 Task: Open Card Employee Termination Meeting in Board Content Marketing Infographic Strategy and Execution to Workspace Credit Analysis and add a team member Softage.2@softage.net, a label Green, a checklist Family Law, an attachment from your computer, a color Green and finally, add a card description 'Develop and launch new email marketing campaign for lead generation' and a comment 'This task requires us to be proactive in identifying potential opportunities for improvement and growth.'. Add a start date 'Jan 06, 1900' with a due date 'Jan 13, 1900'
Action: Mouse moved to (120, 56)
Screenshot: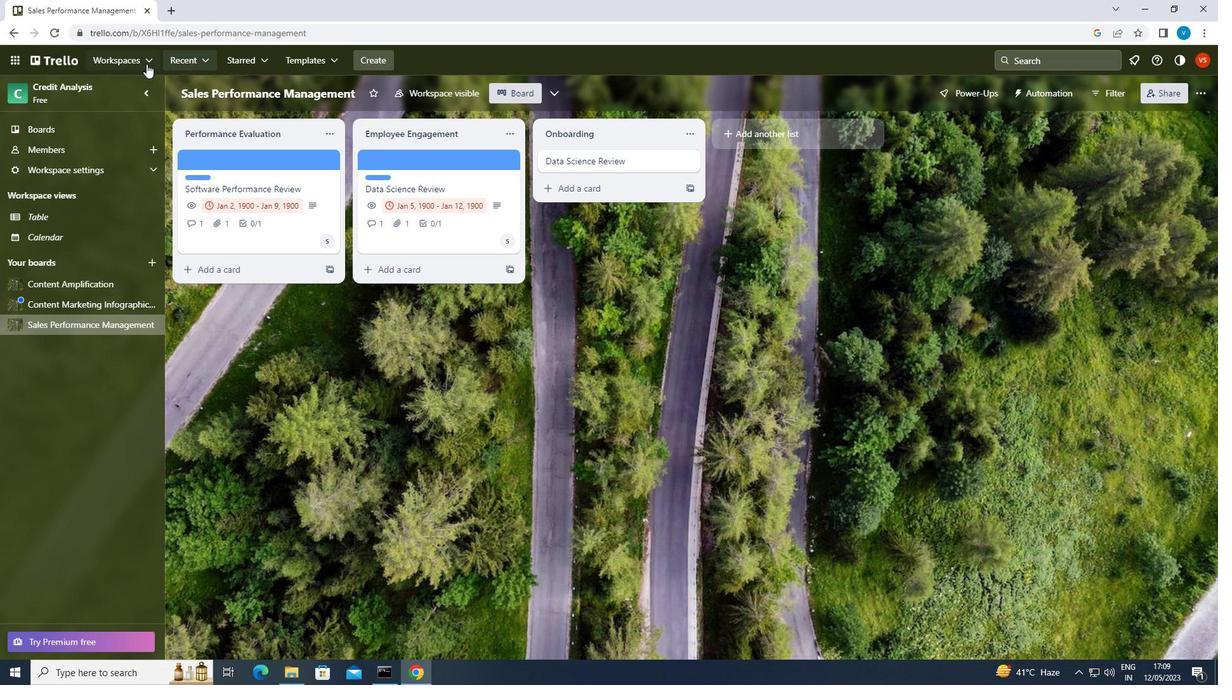 
Action: Mouse pressed left at (120, 56)
Screenshot: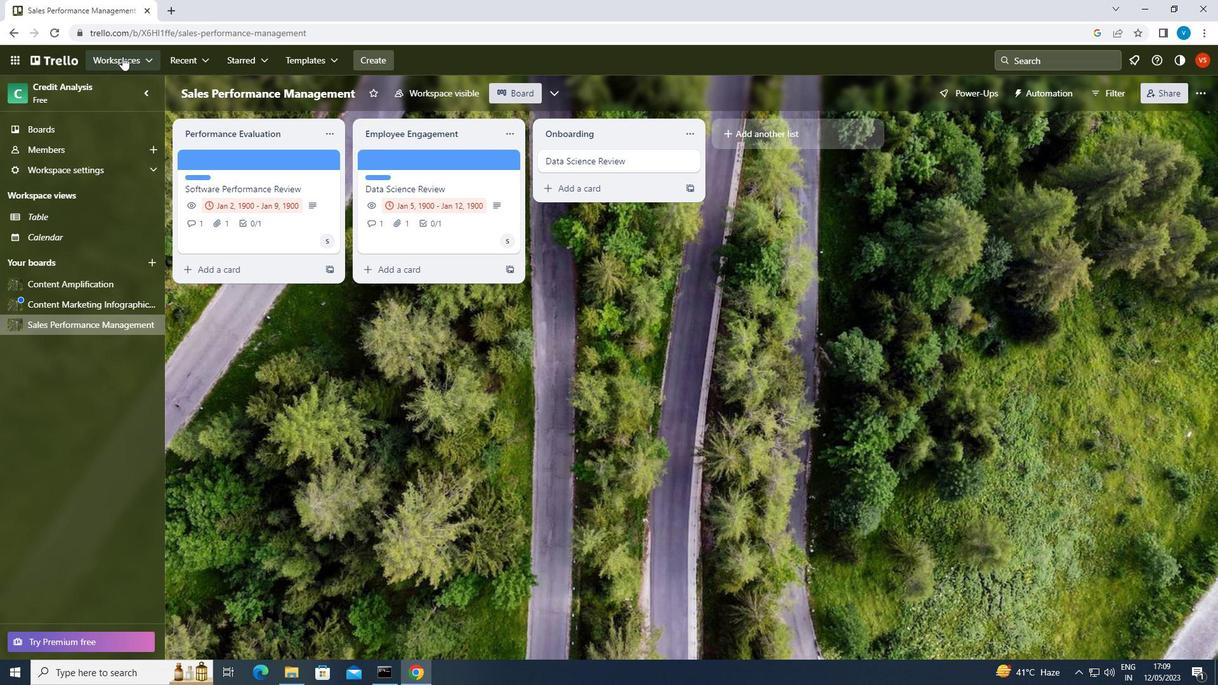 
Action: Mouse moved to (158, 404)
Screenshot: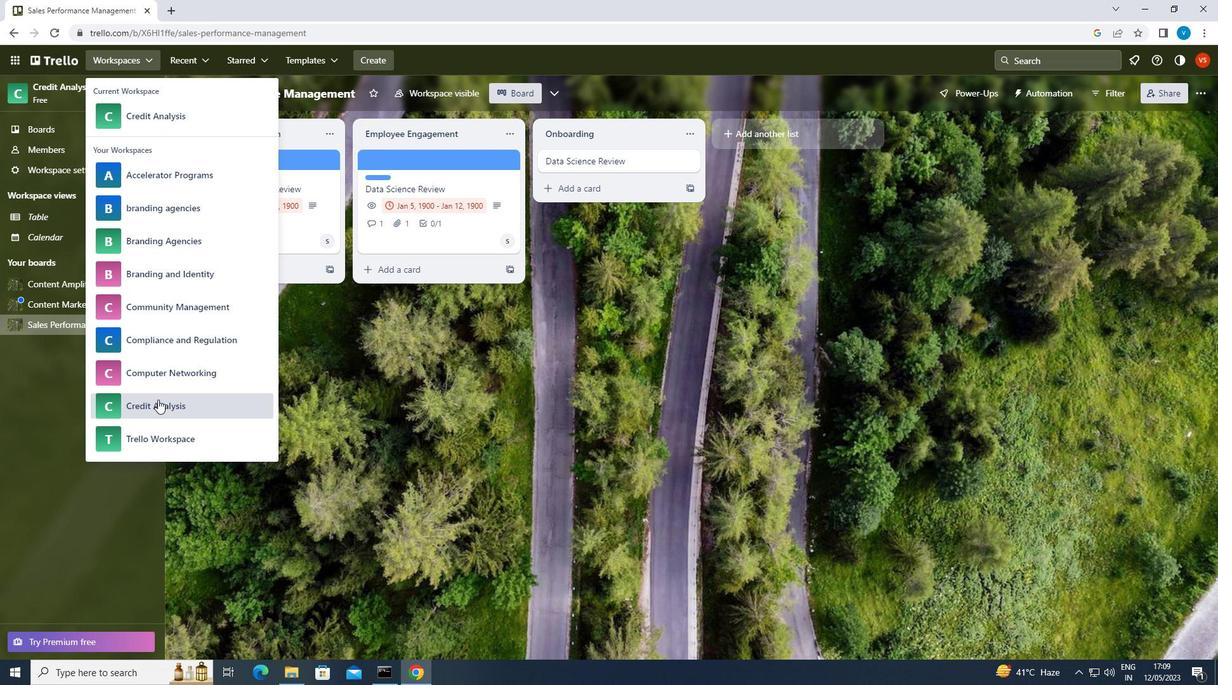 
Action: Mouse pressed left at (158, 404)
Screenshot: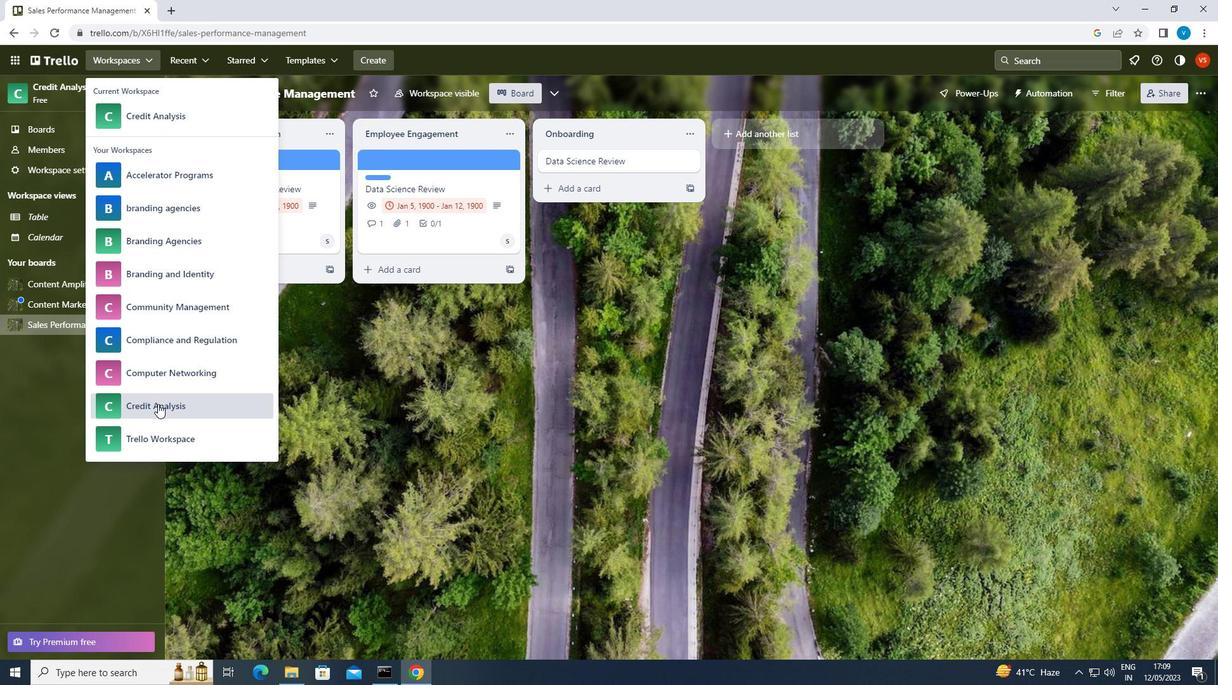 
Action: Mouse moved to (910, 519)
Screenshot: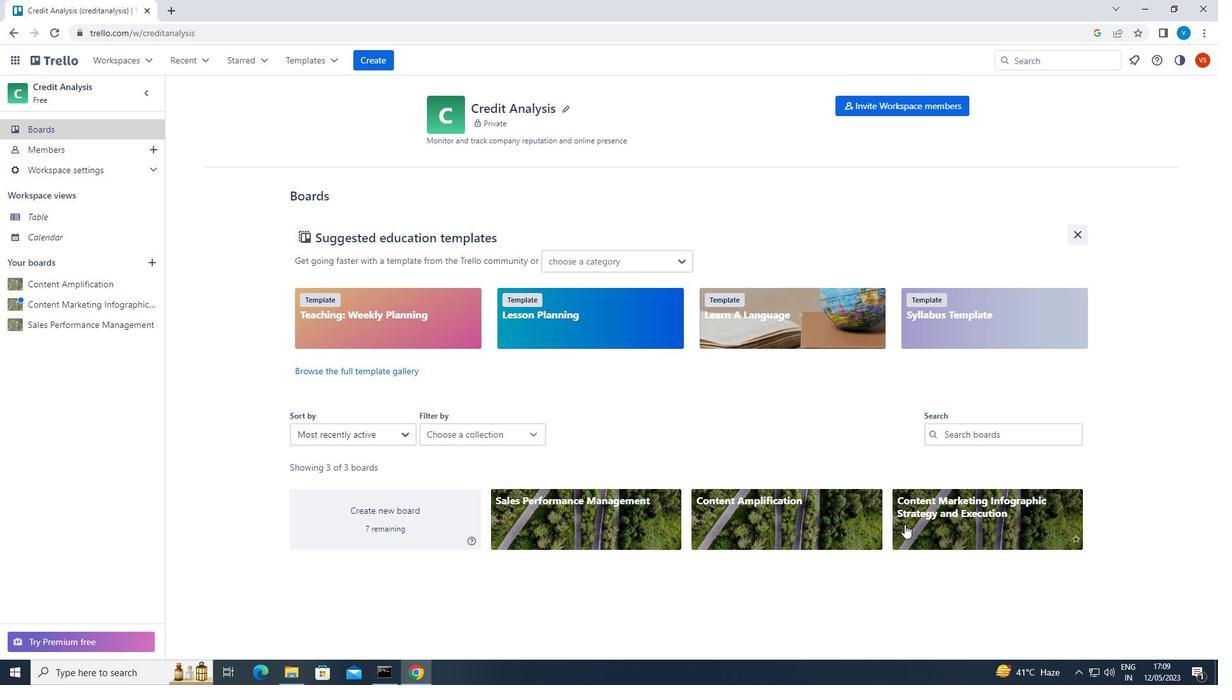 
Action: Mouse pressed left at (910, 519)
Screenshot: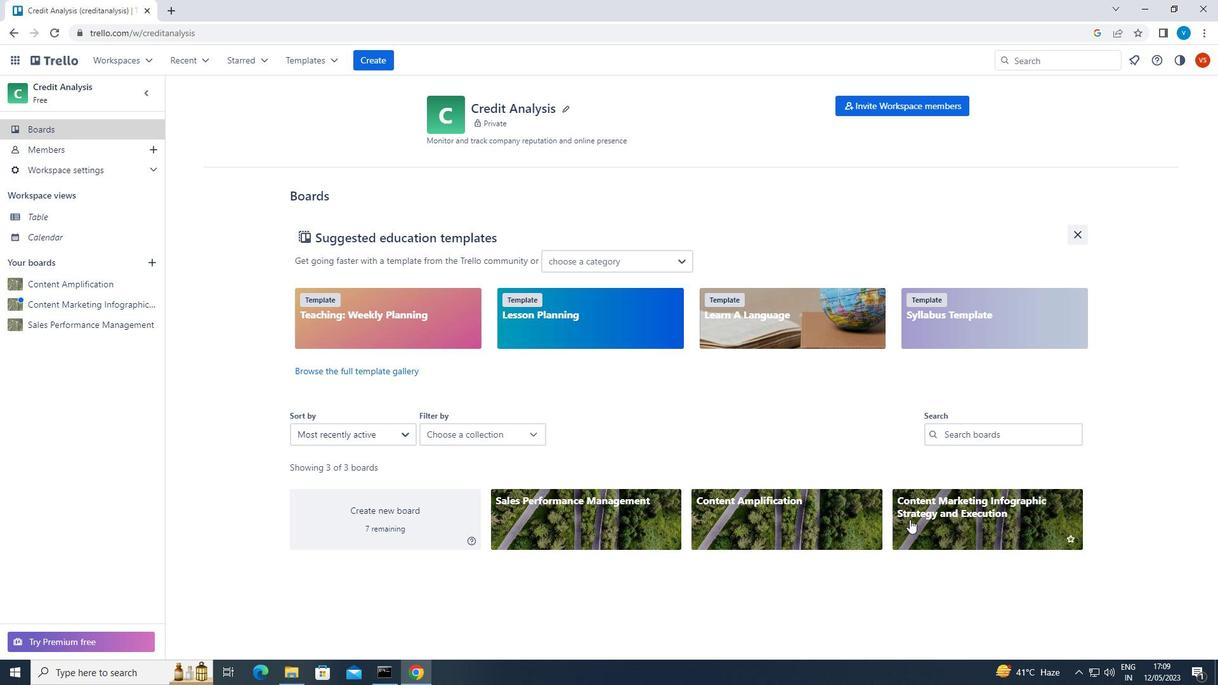 
Action: Mouse moved to (481, 160)
Screenshot: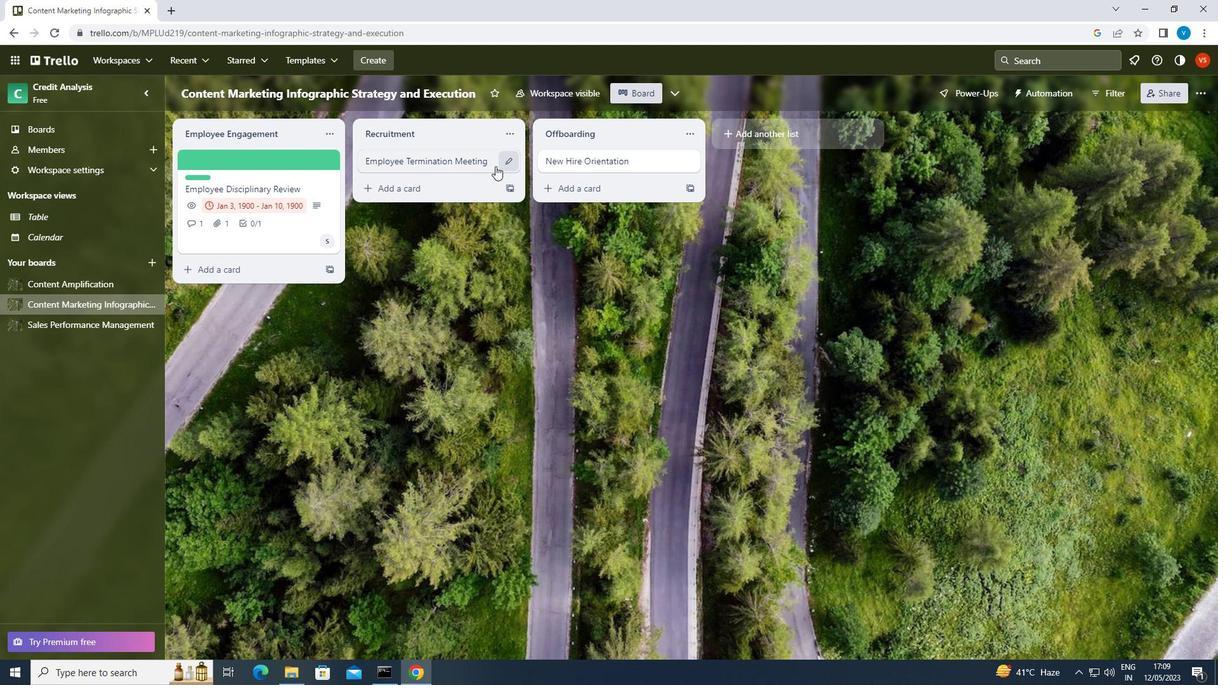 
Action: Mouse pressed left at (481, 160)
Screenshot: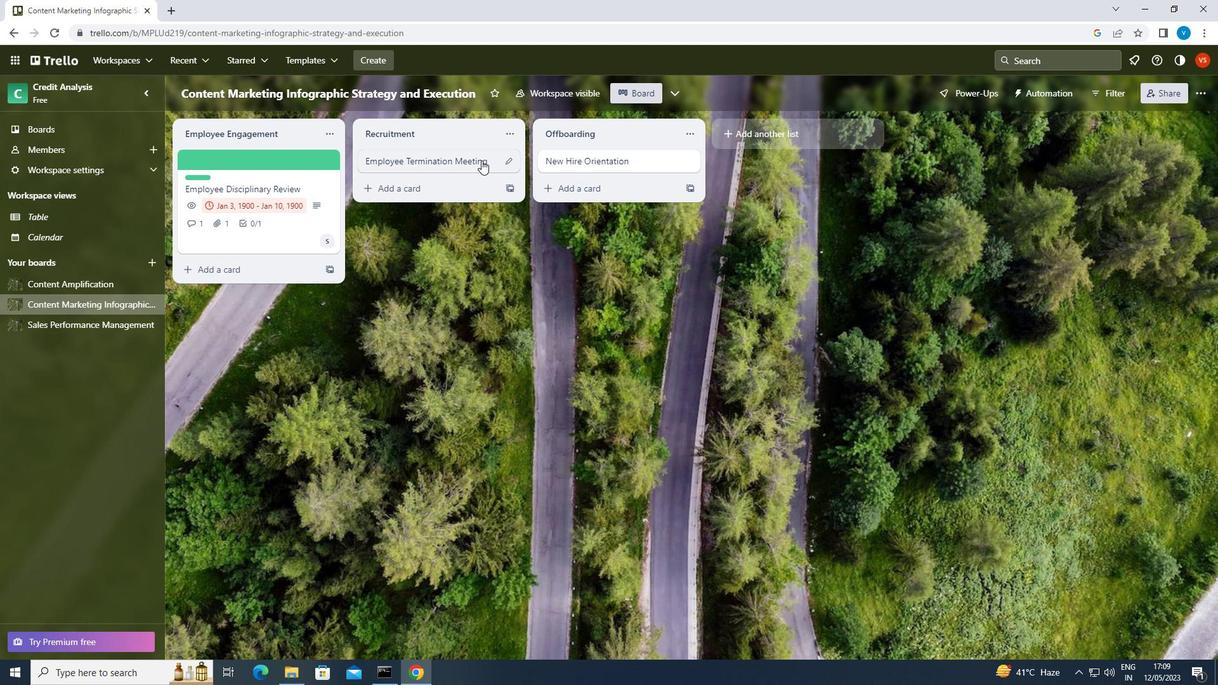 
Action: Mouse moved to (756, 208)
Screenshot: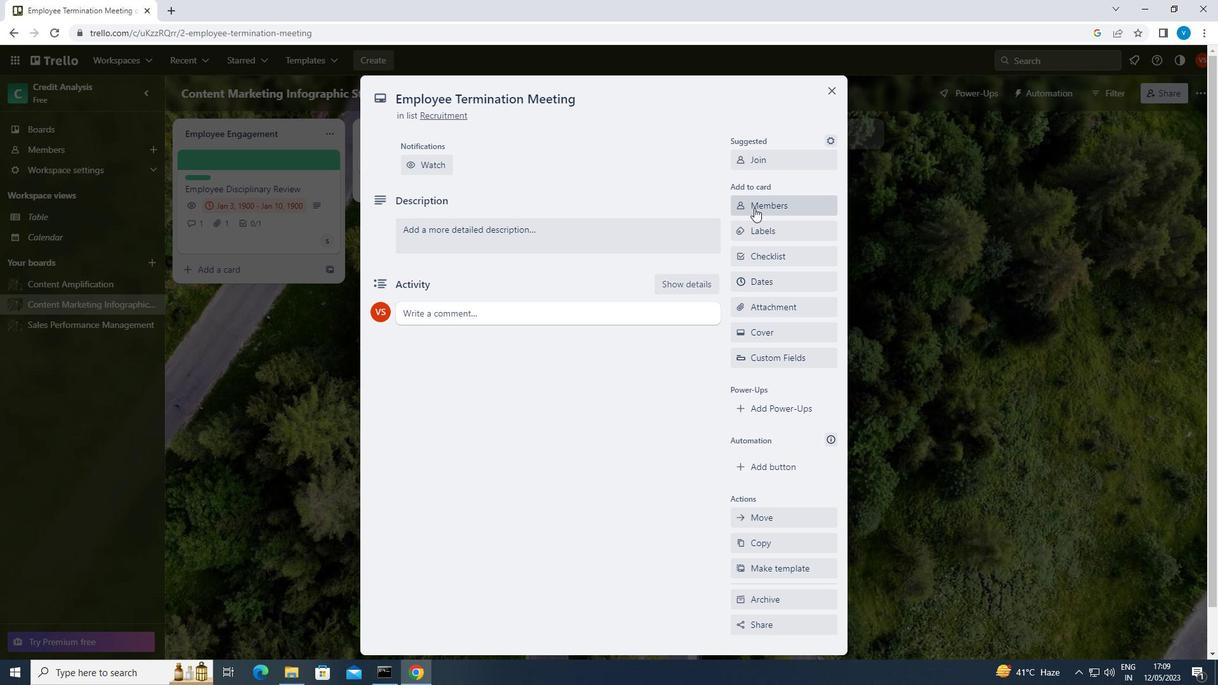 
Action: Mouse pressed left at (756, 208)
Screenshot: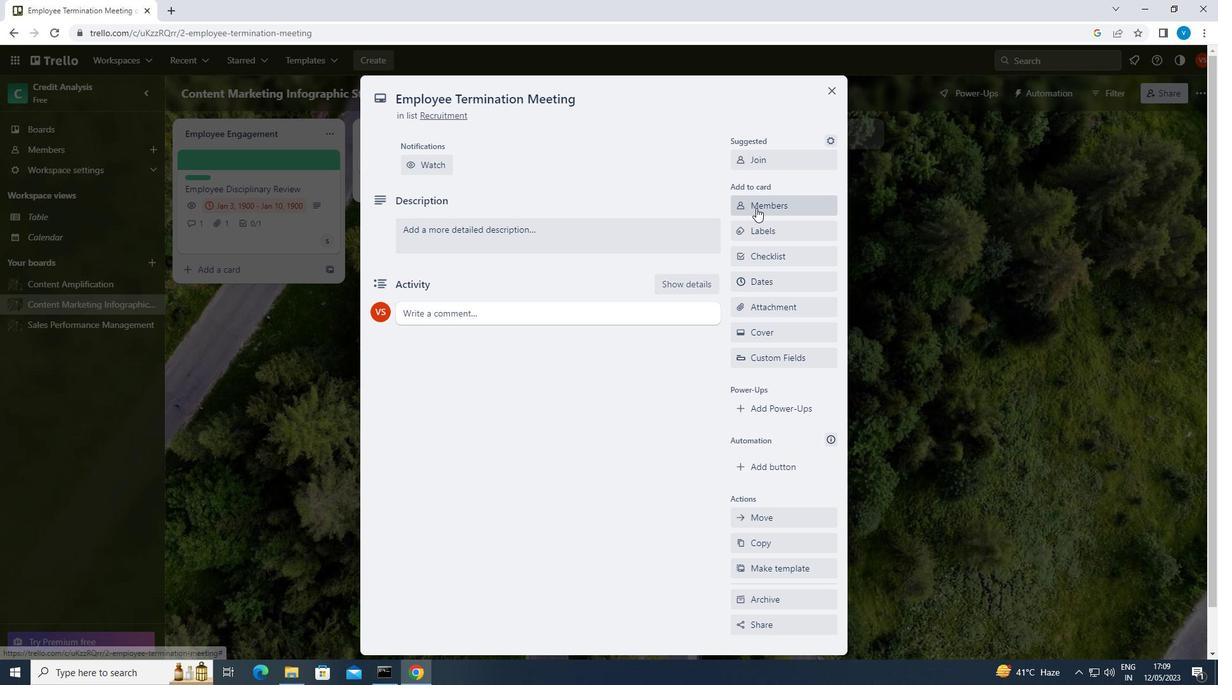 
Action: Key pressed <Key.shift>SOFTAGE.2<Key.shift>@SOFTAGE.NET
Screenshot: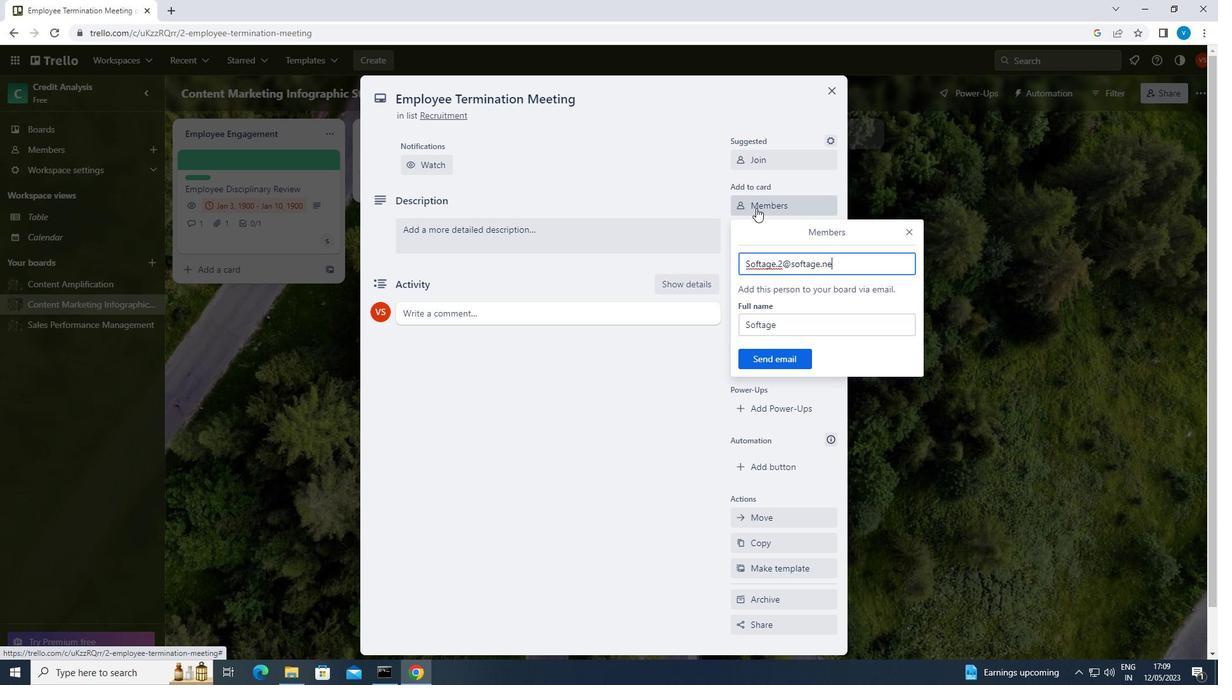 
Action: Mouse moved to (788, 359)
Screenshot: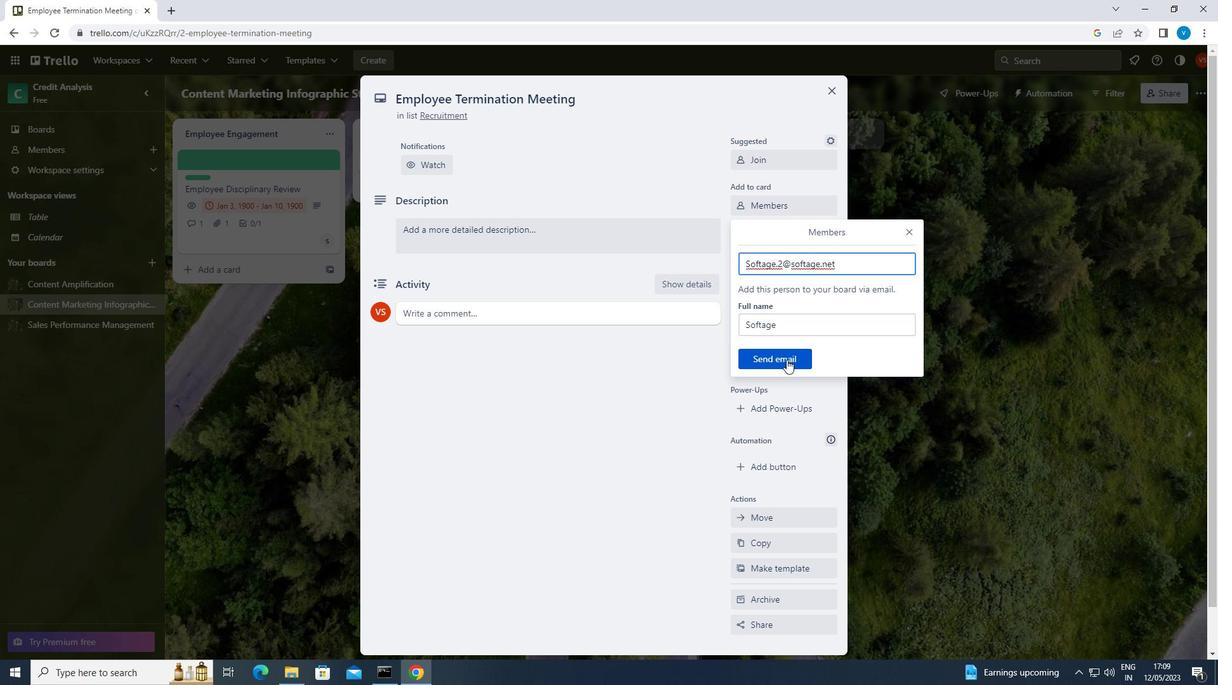 
Action: Mouse pressed left at (788, 359)
Screenshot: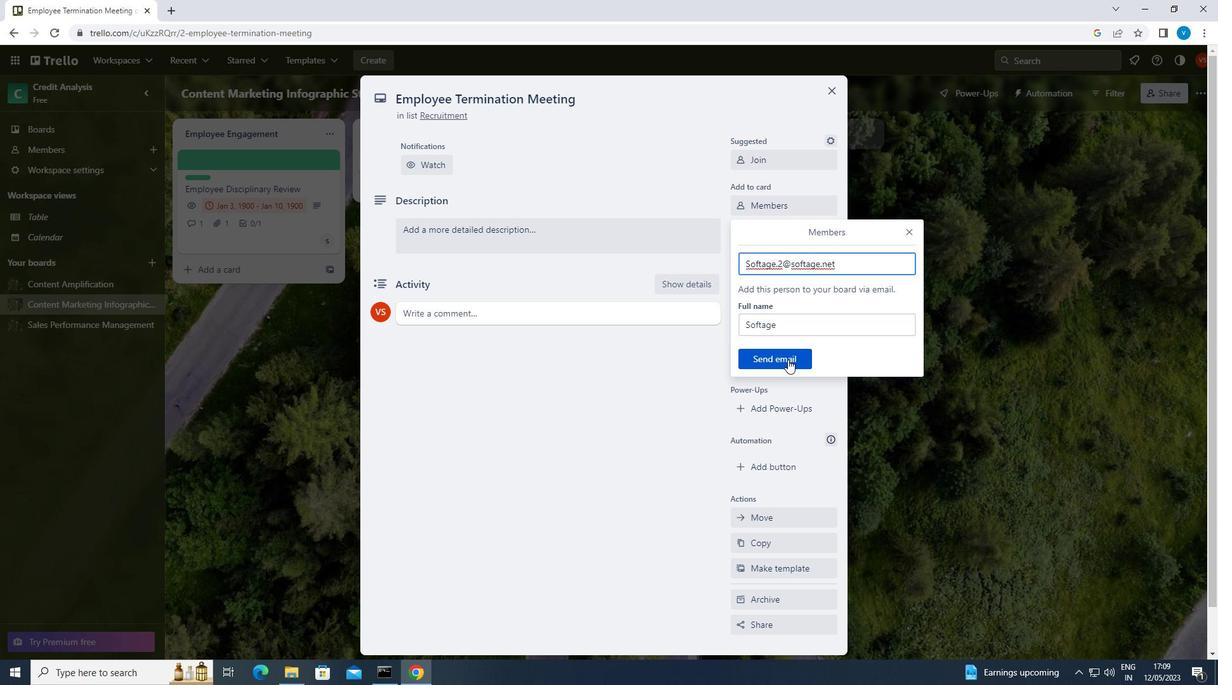
Action: Mouse moved to (795, 229)
Screenshot: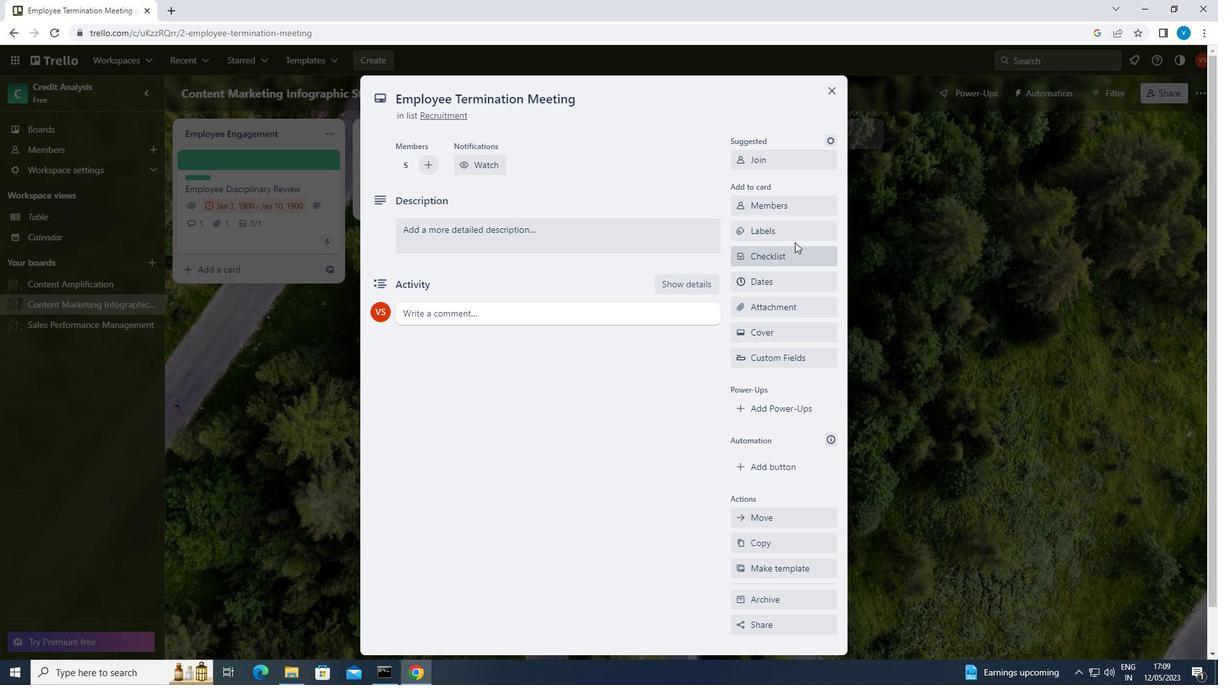 
Action: Mouse pressed left at (795, 229)
Screenshot: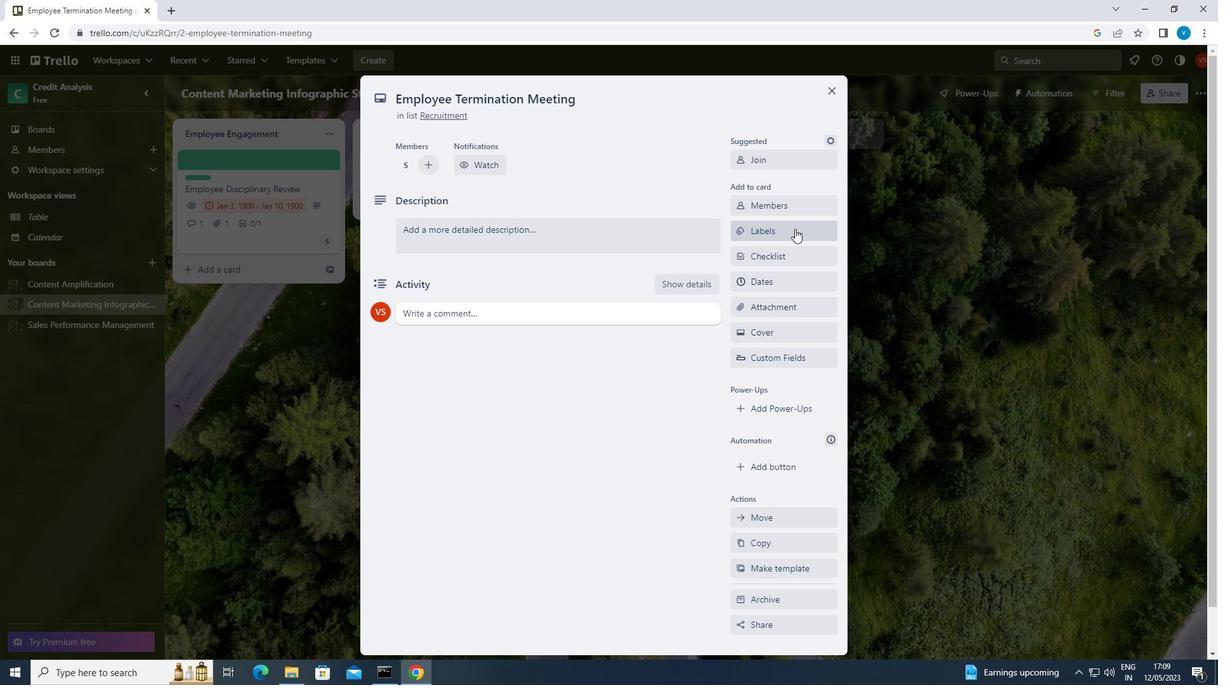 
Action: Mouse moved to (821, 328)
Screenshot: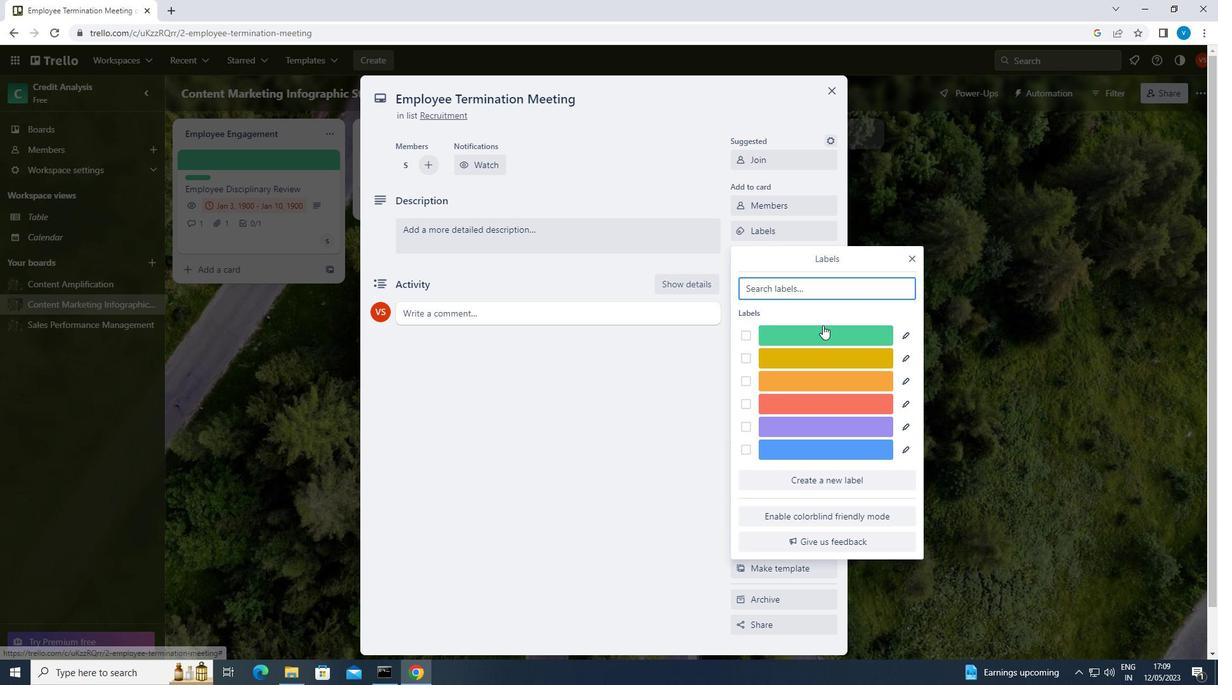 
Action: Mouse pressed left at (821, 328)
Screenshot: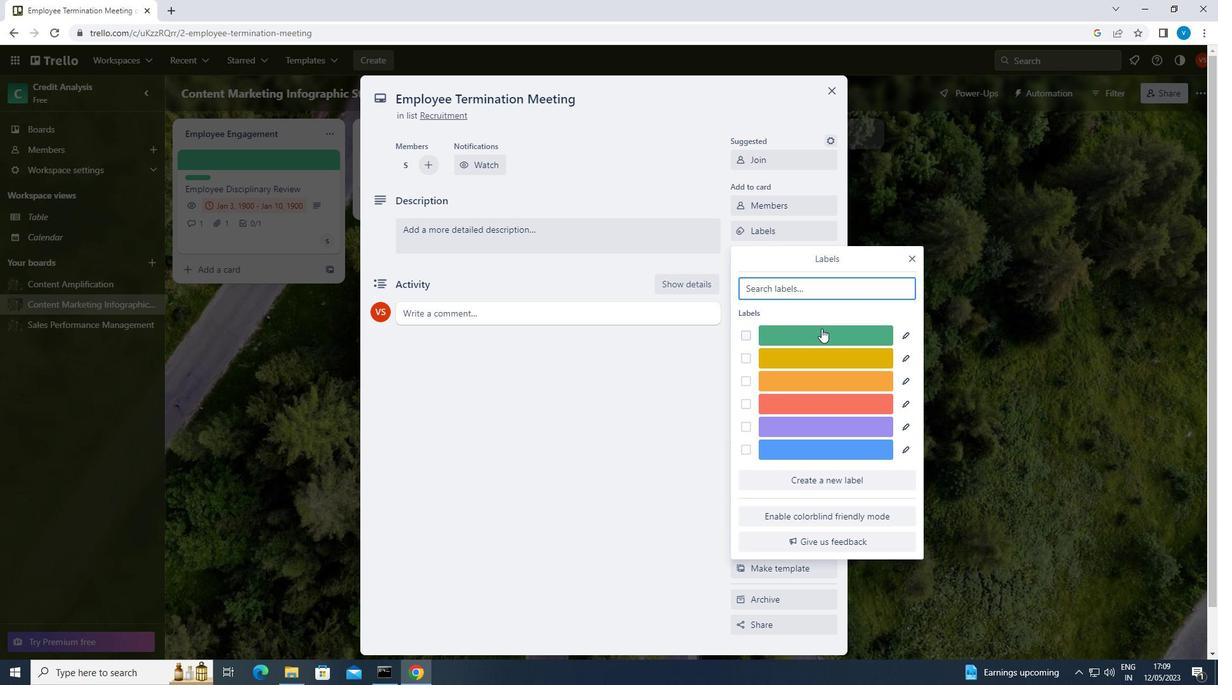 
Action: Mouse moved to (915, 262)
Screenshot: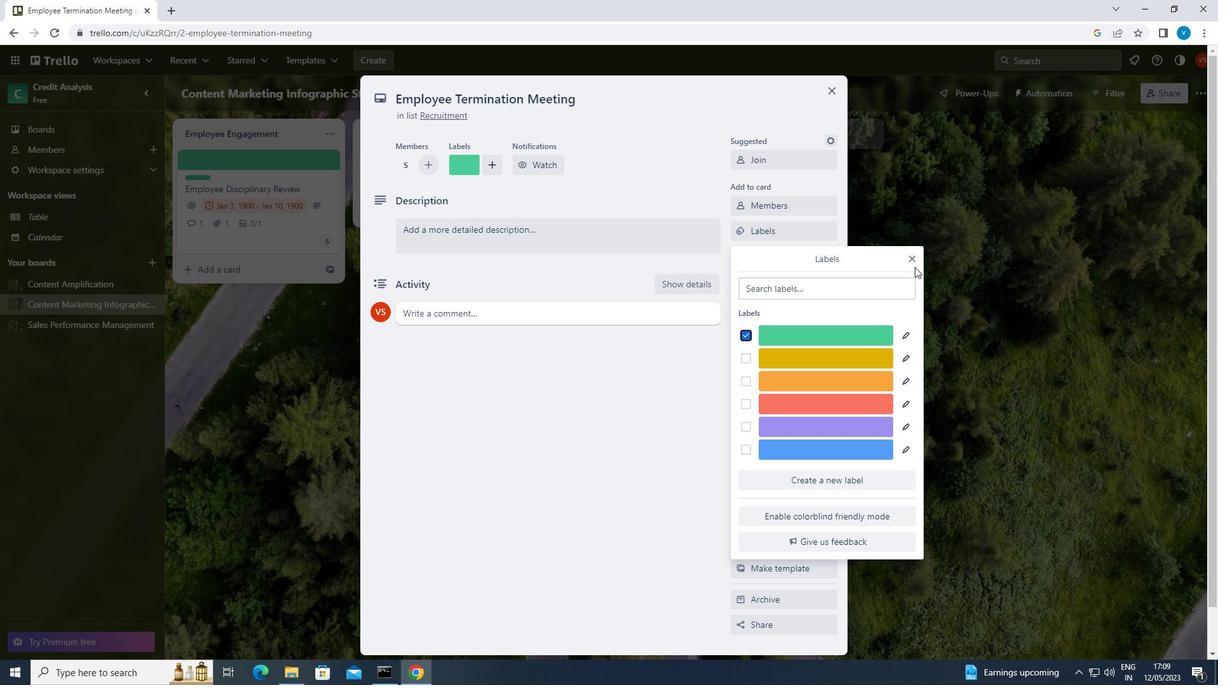 
Action: Mouse pressed left at (915, 262)
Screenshot: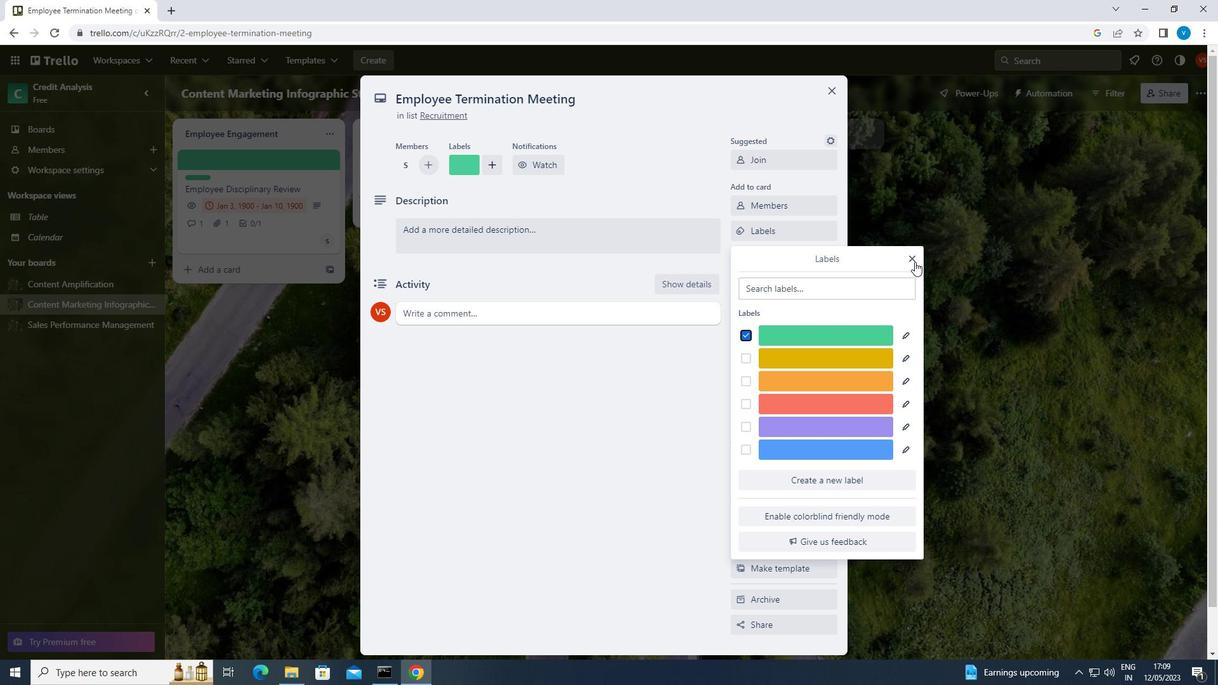 
Action: Mouse moved to (813, 261)
Screenshot: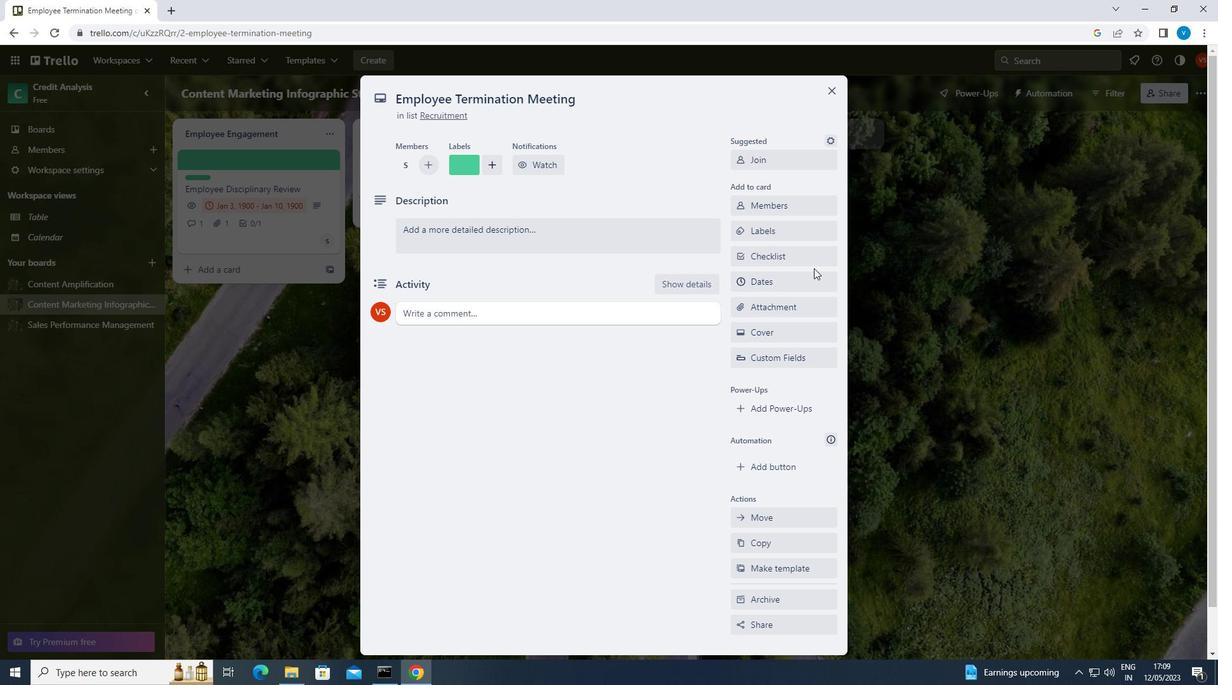 
Action: Mouse pressed left at (813, 261)
Screenshot: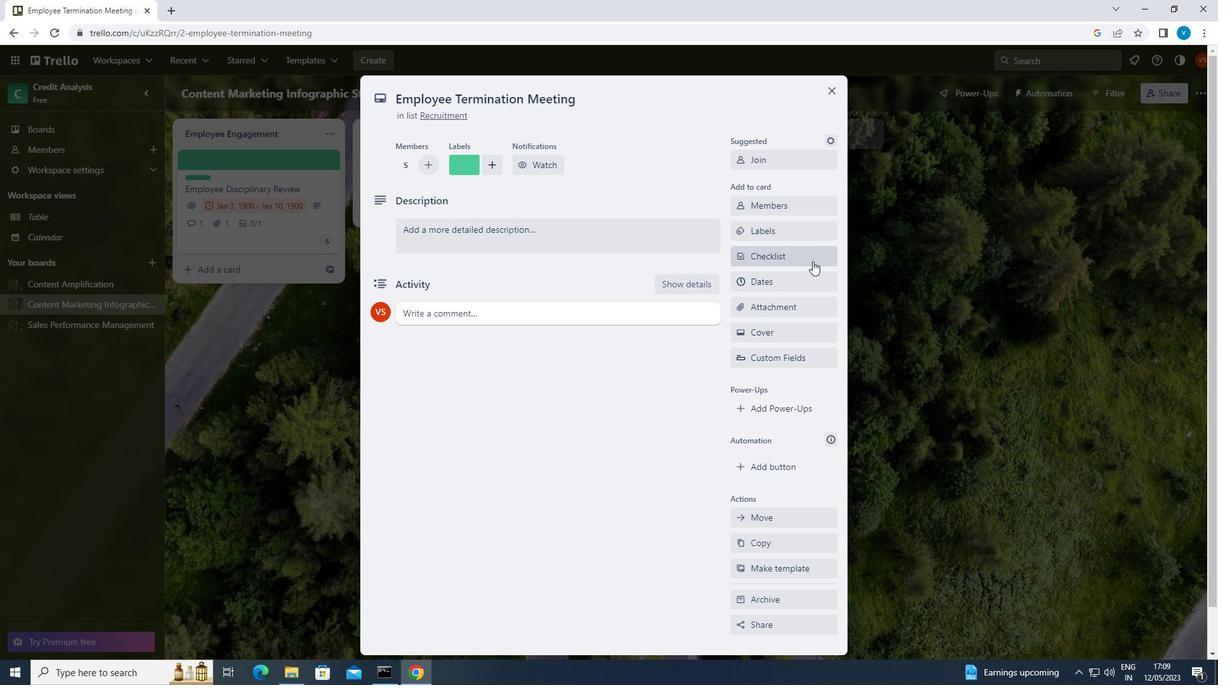 
Action: Mouse moved to (773, 390)
Screenshot: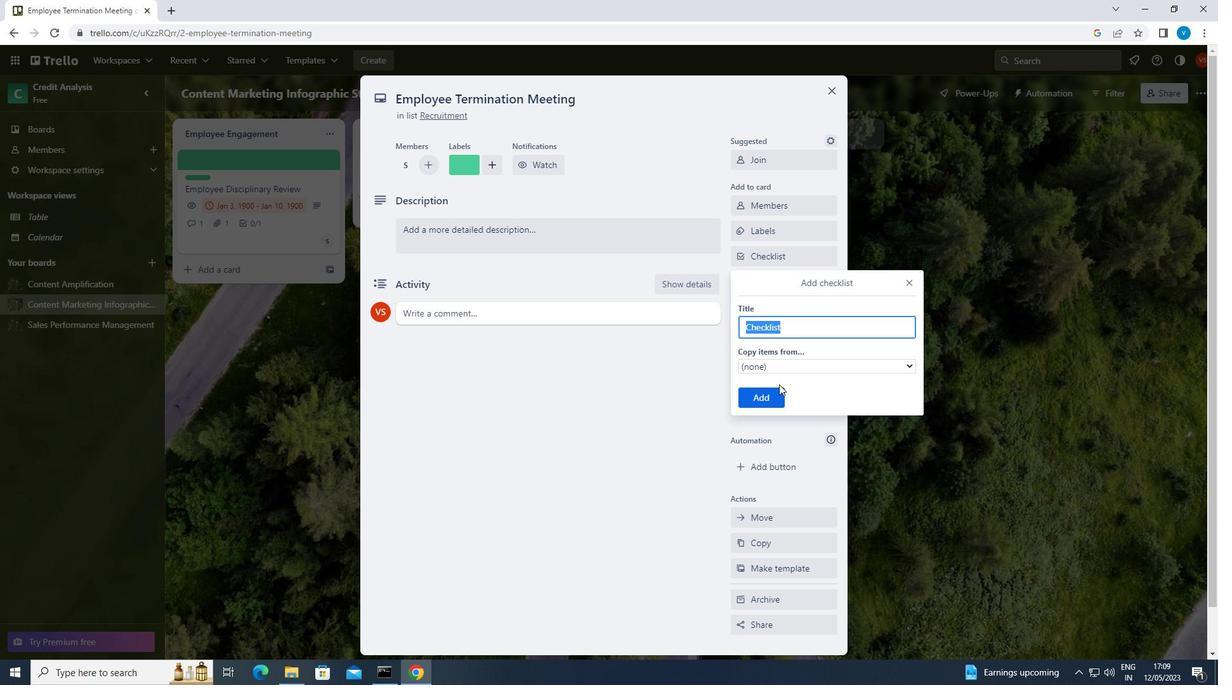 
Action: Mouse pressed left at (773, 390)
Screenshot: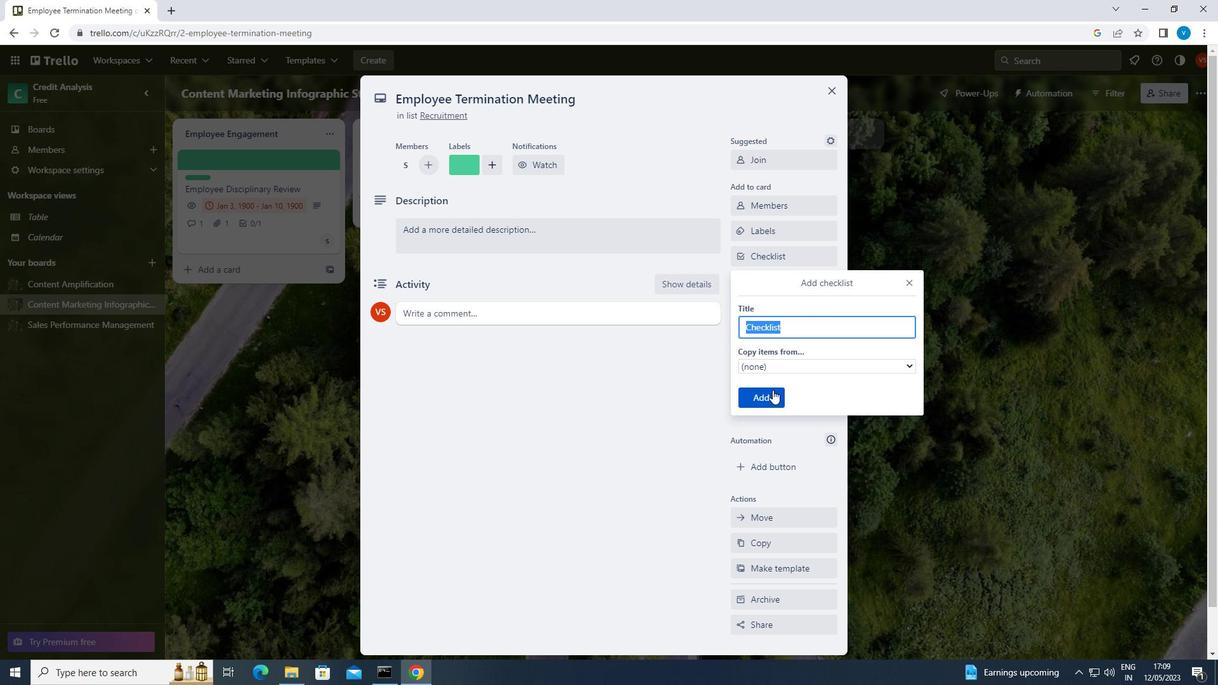 
Action: Mouse moved to (670, 316)
Screenshot: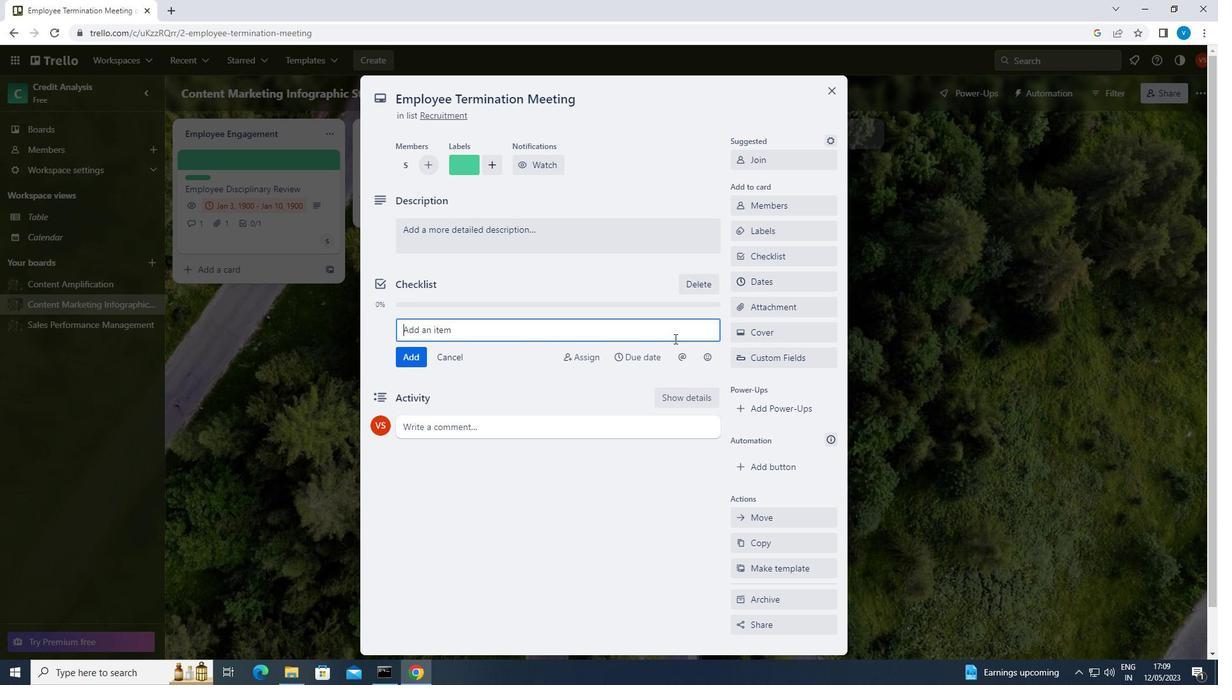 
Action: Mouse pressed left at (670, 316)
Screenshot: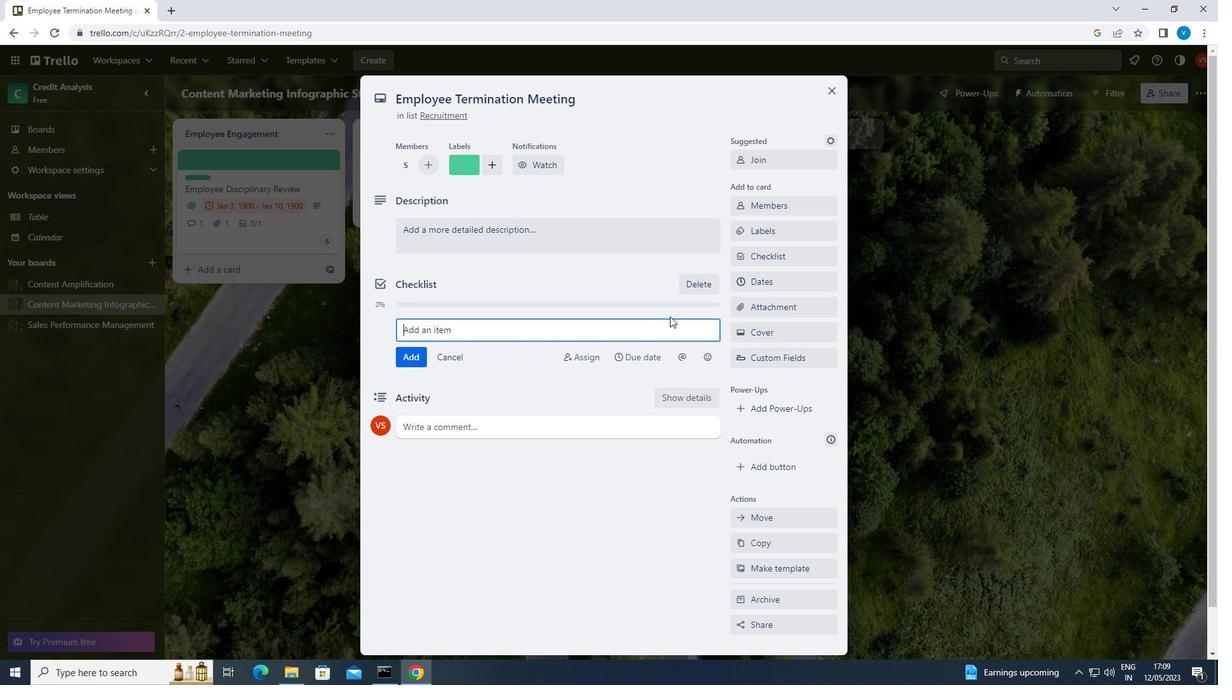 
Action: Mouse moved to (444, 328)
Screenshot: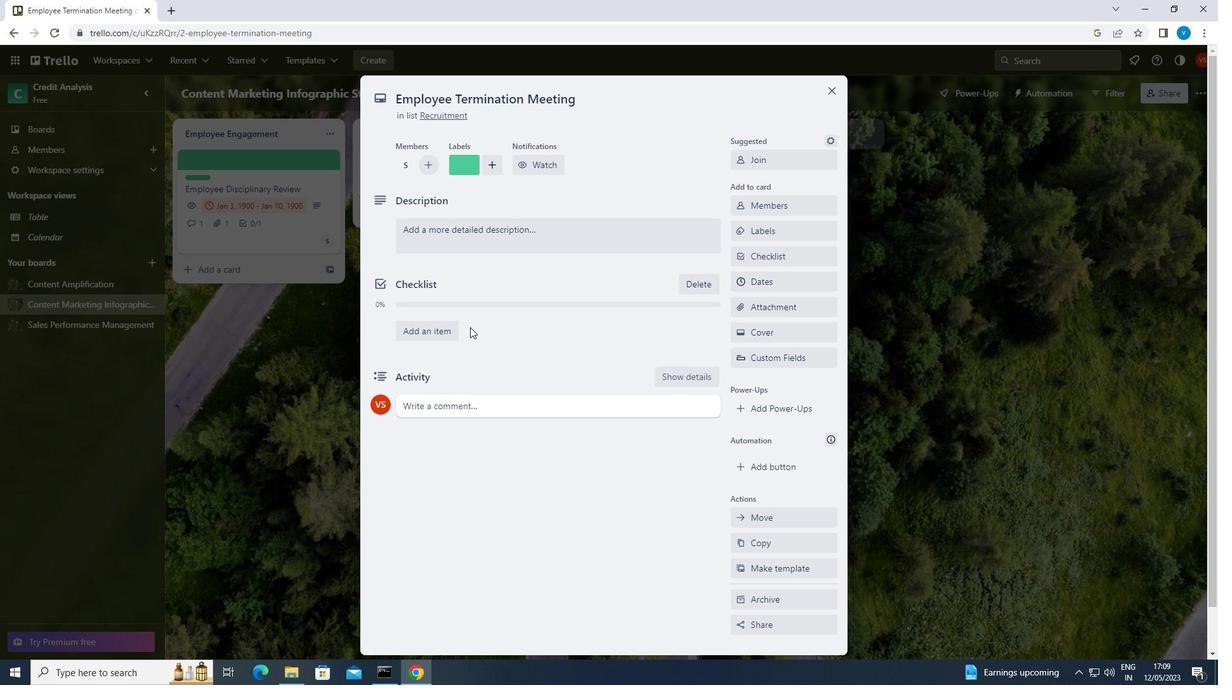 
Action: Mouse pressed left at (444, 328)
Screenshot: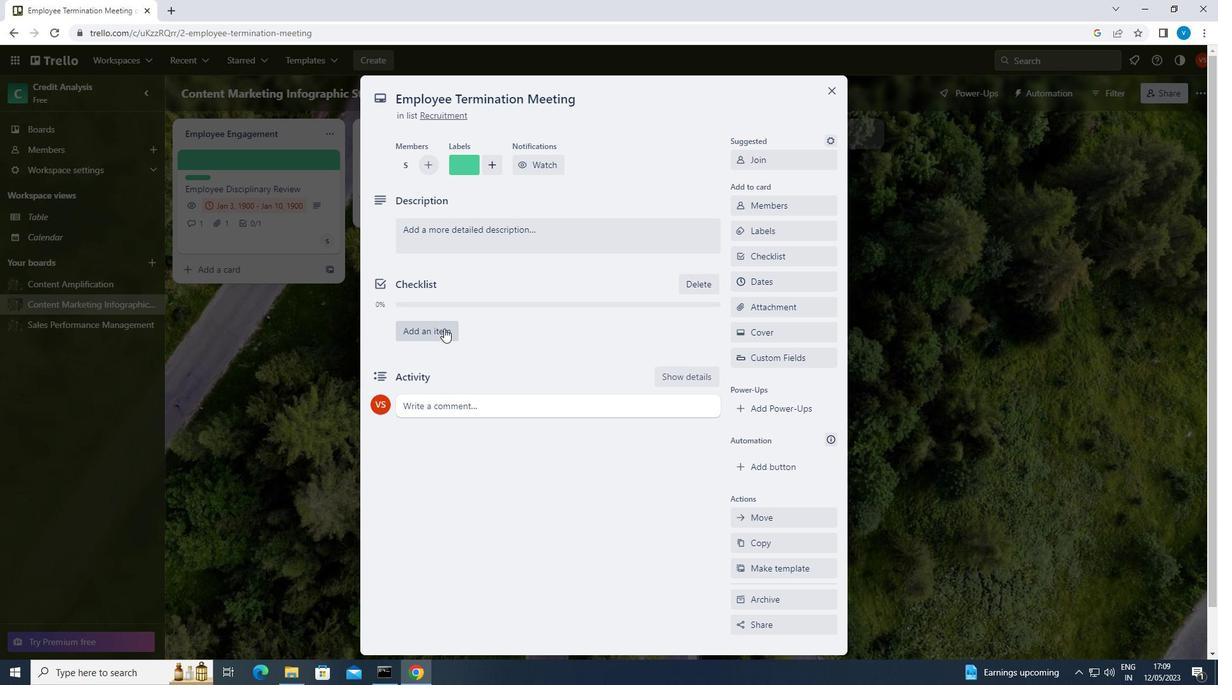 
Action: Mouse moved to (450, 325)
Screenshot: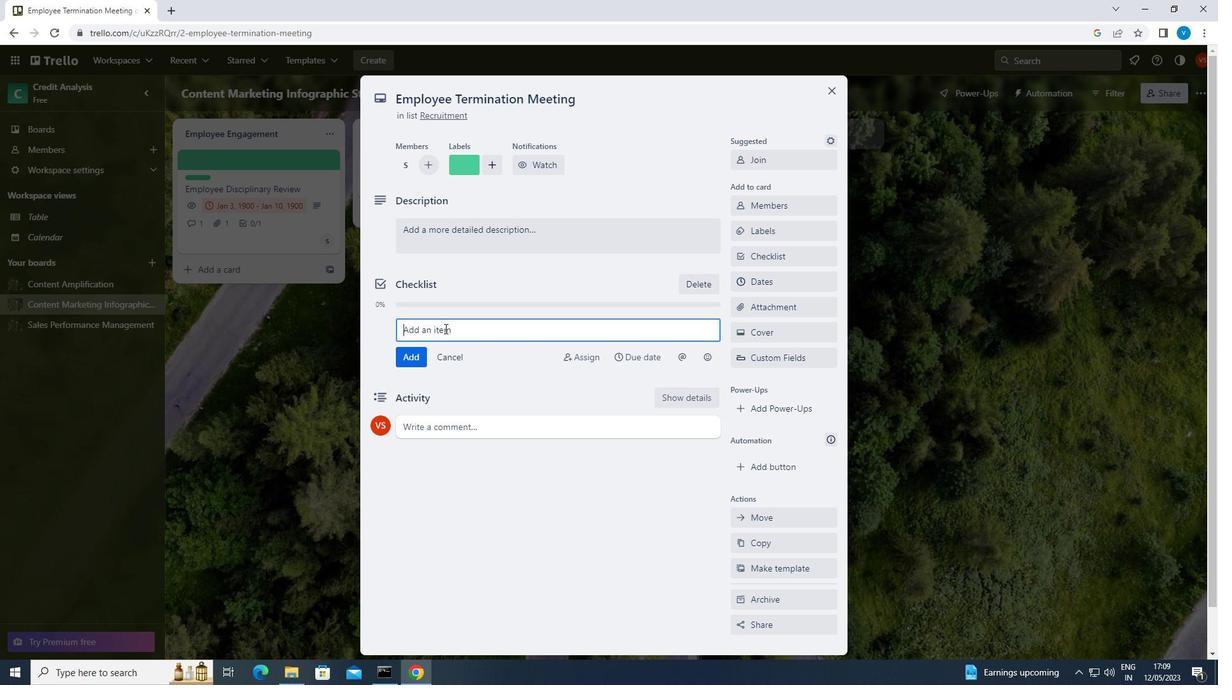 
Action: Key pressed <Key.shift>FAMILY<Key.space><Key.shift>LAW
Screenshot: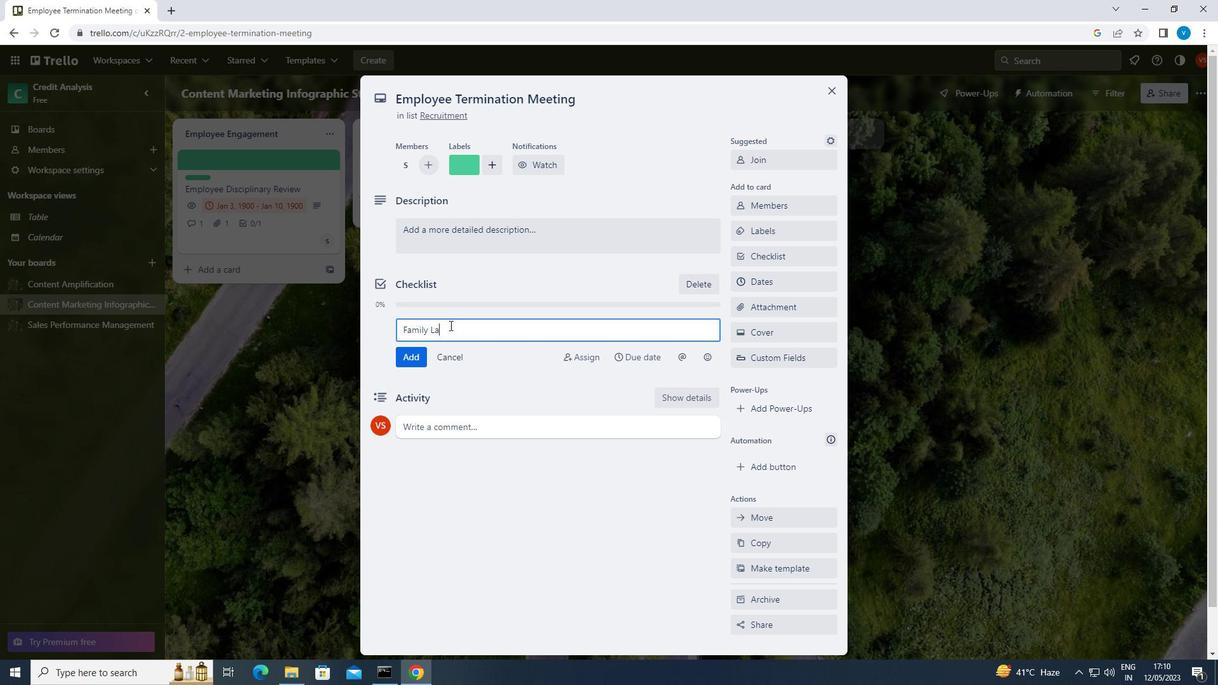 
Action: Mouse moved to (421, 359)
Screenshot: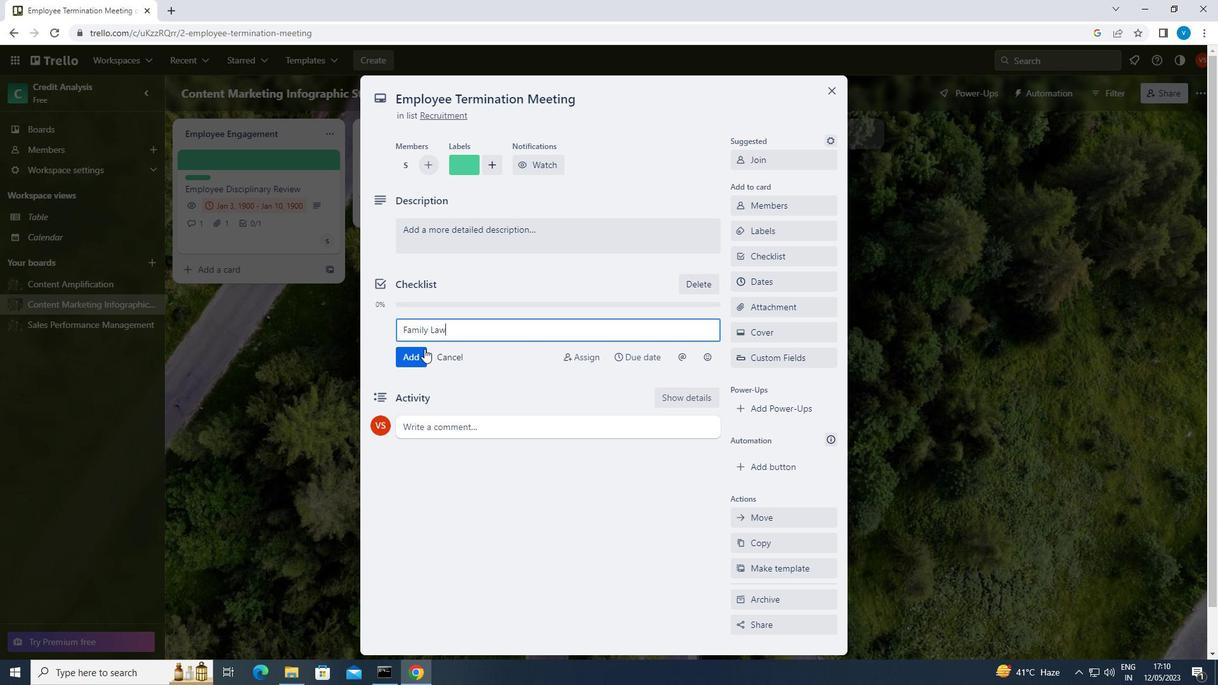 
Action: Mouse pressed left at (421, 359)
Screenshot: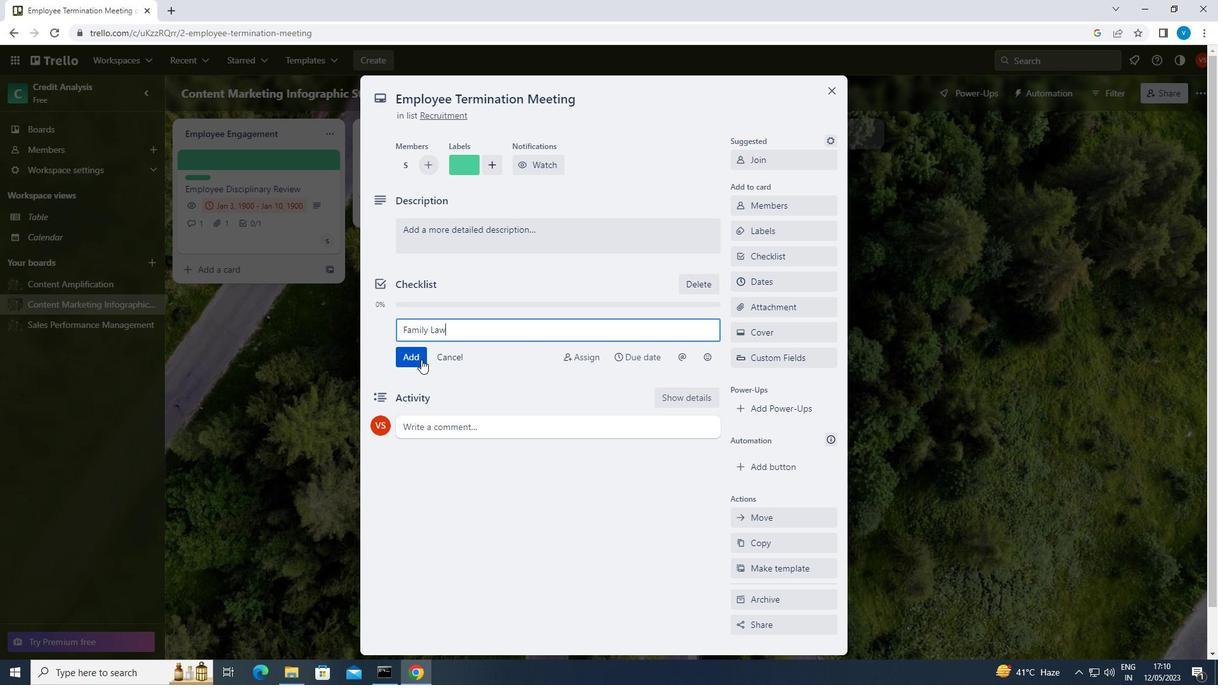 
Action: Mouse moved to (762, 306)
Screenshot: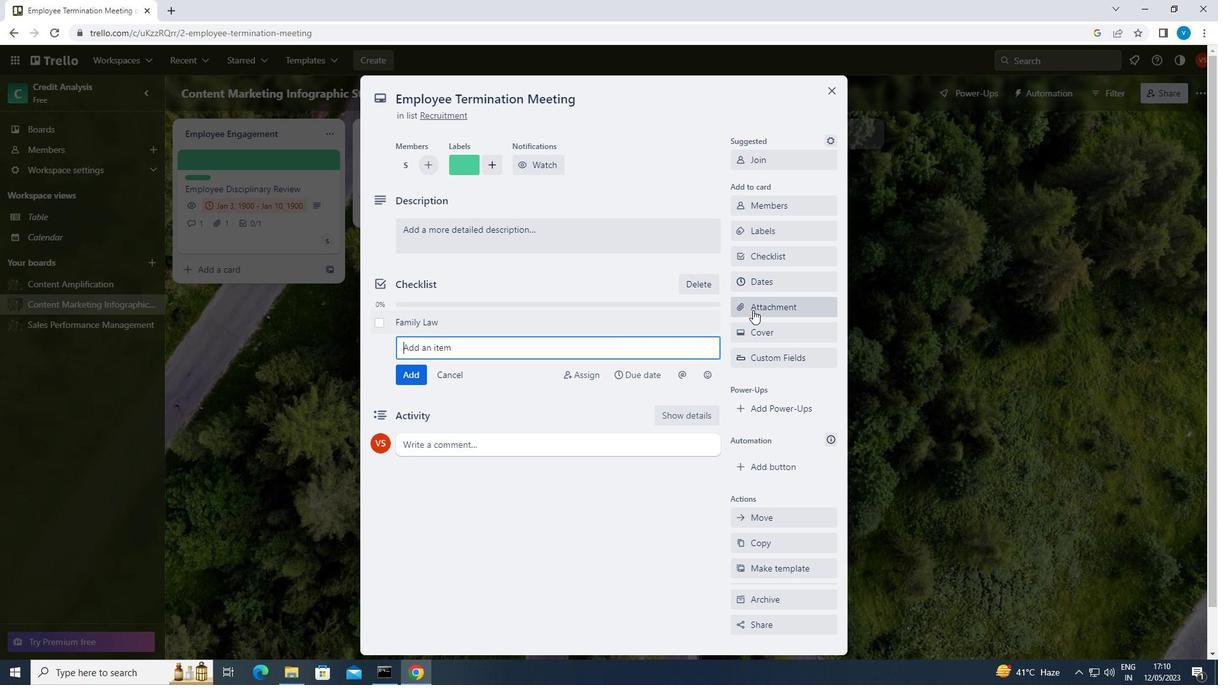 
Action: Mouse pressed left at (762, 306)
Screenshot: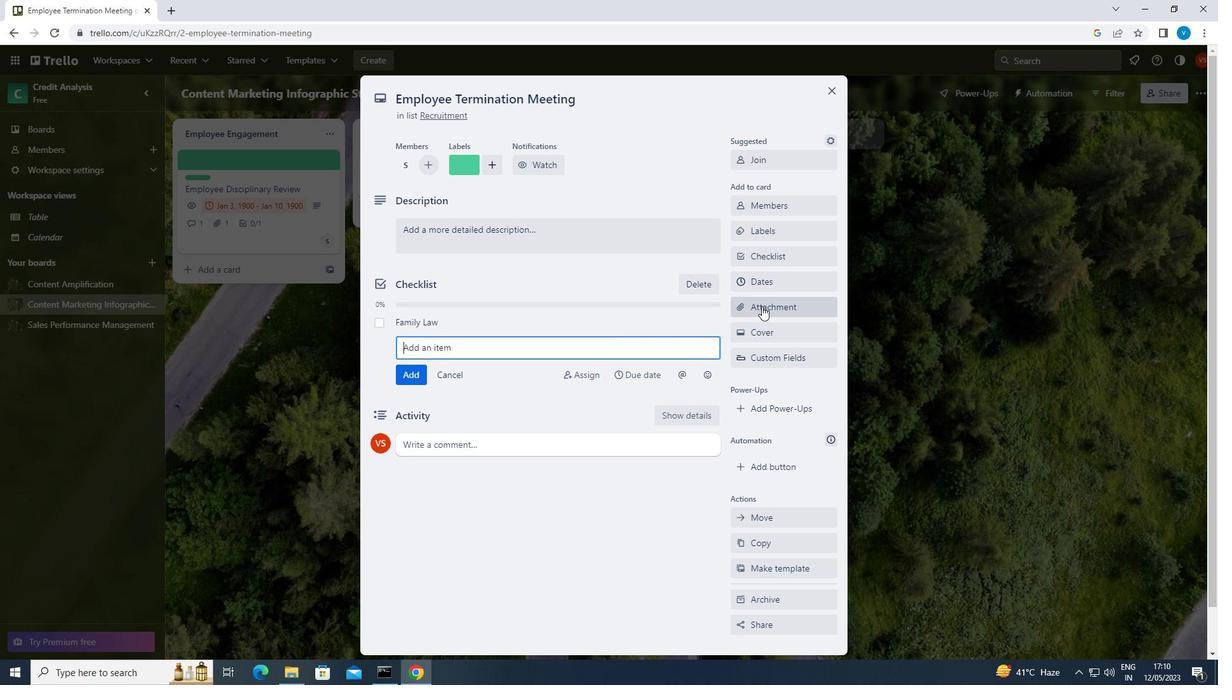 
Action: Mouse moved to (754, 360)
Screenshot: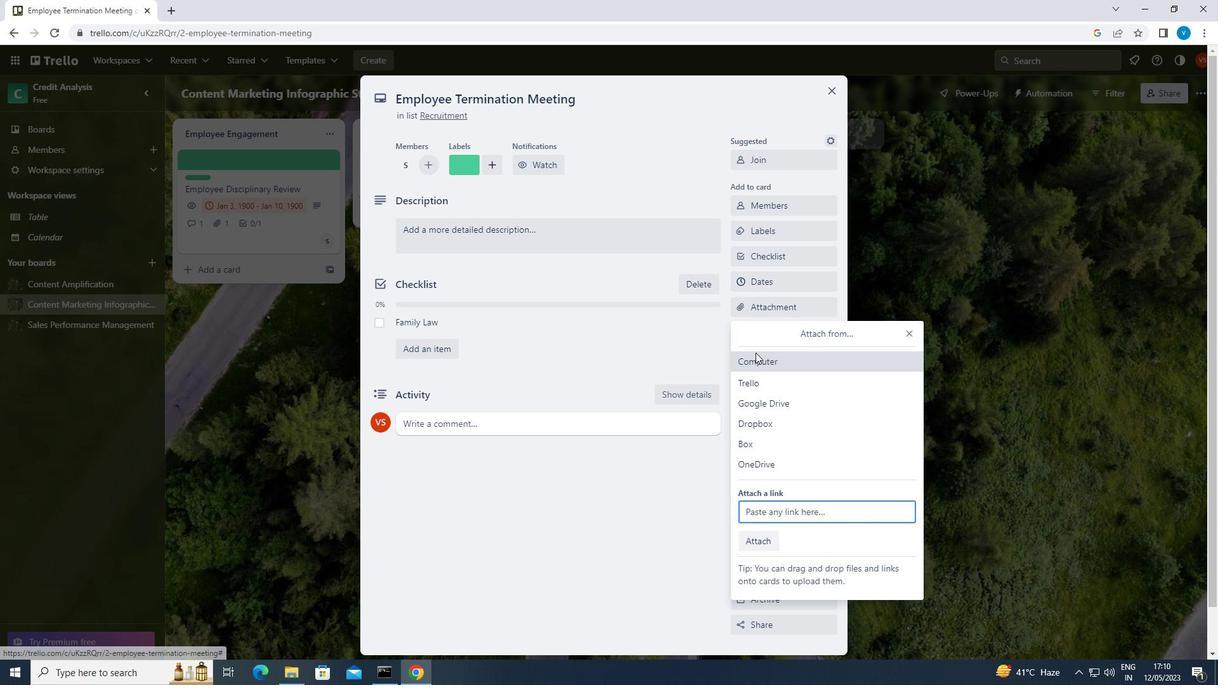 
Action: Mouse pressed left at (754, 360)
Screenshot: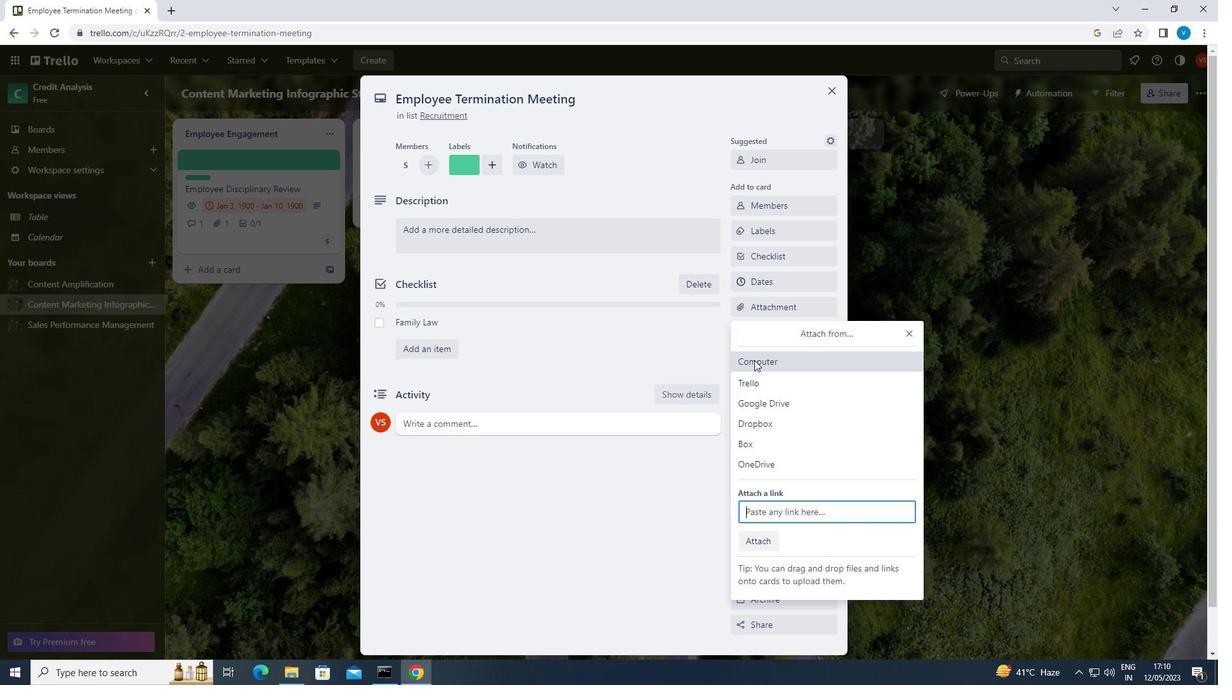 
Action: Mouse moved to (449, 222)
Screenshot: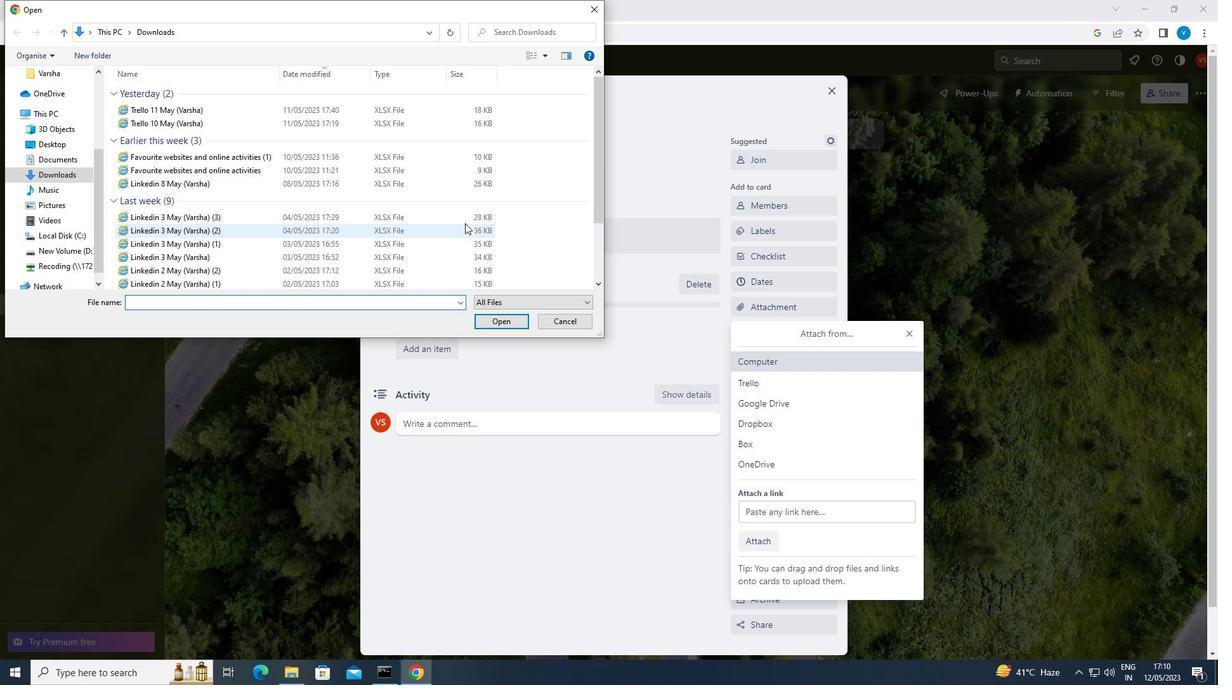 
Action: Mouse pressed left at (449, 222)
Screenshot: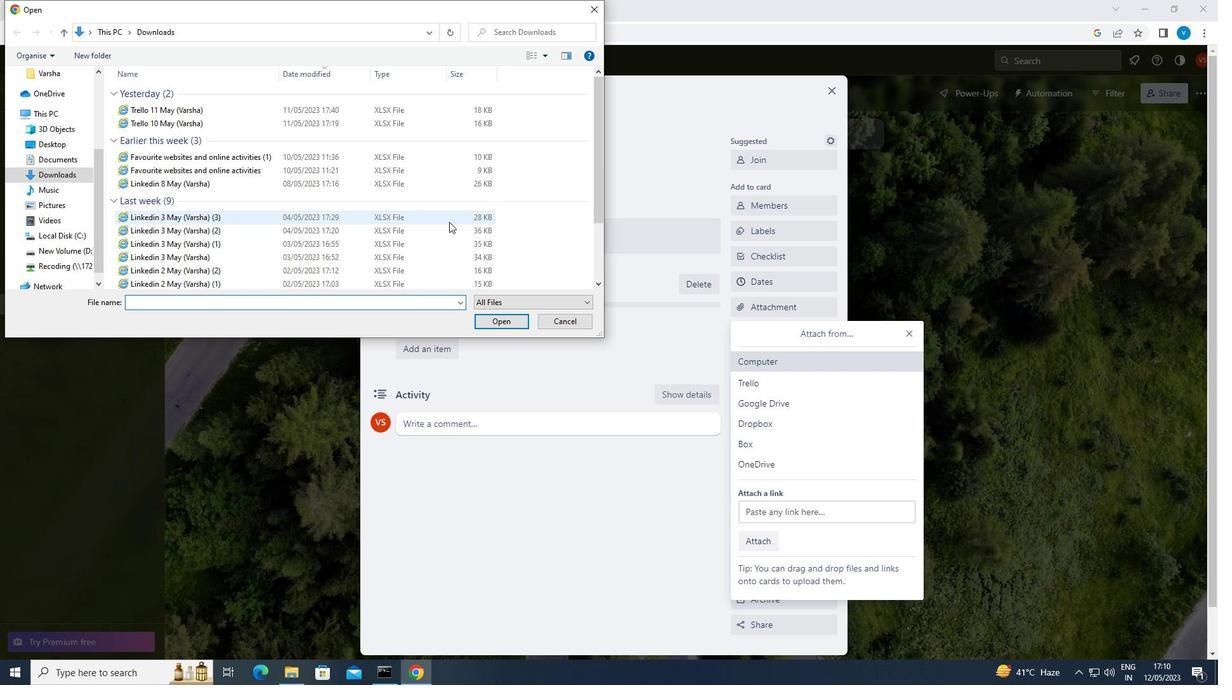 
Action: Mouse moved to (512, 323)
Screenshot: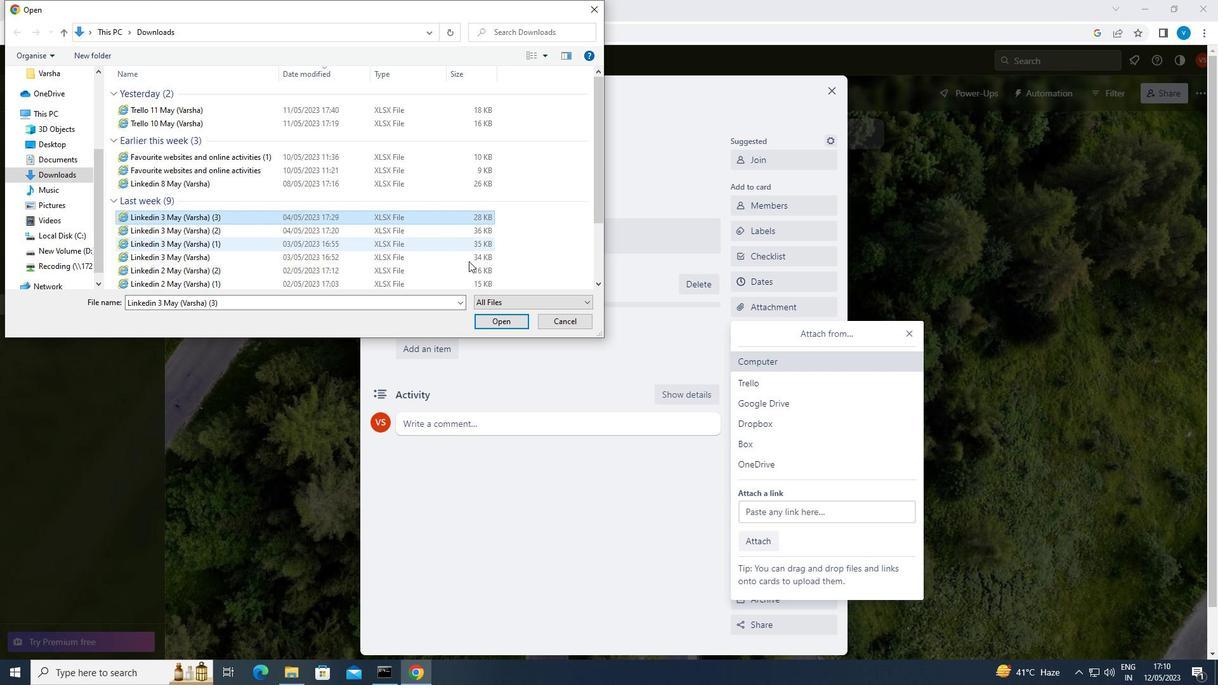
Action: Mouse pressed left at (512, 323)
Screenshot: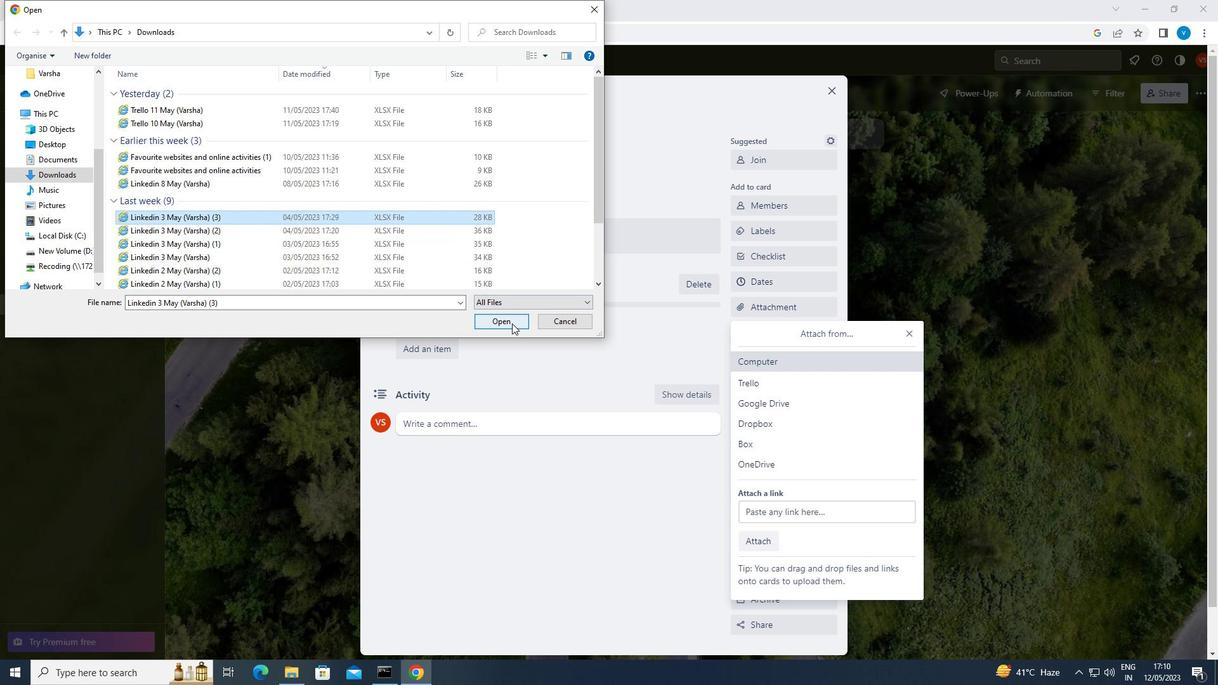
Action: Mouse moved to (788, 330)
Screenshot: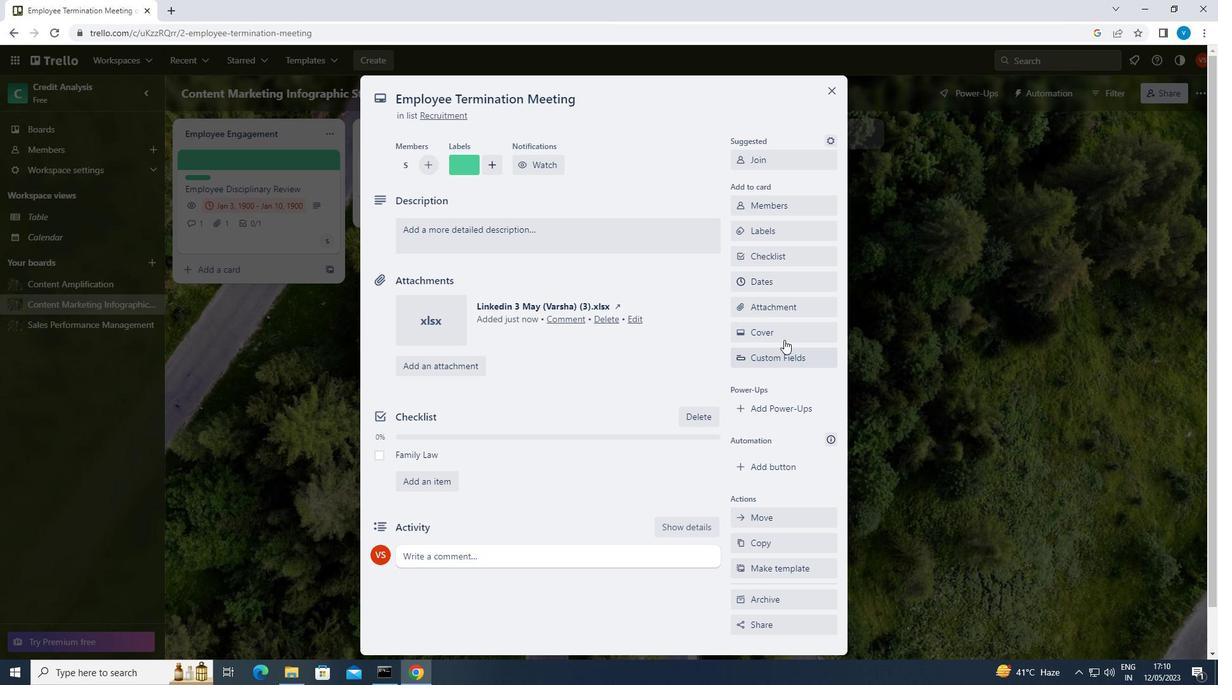 
Action: Mouse pressed left at (788, 330)
Screenshot: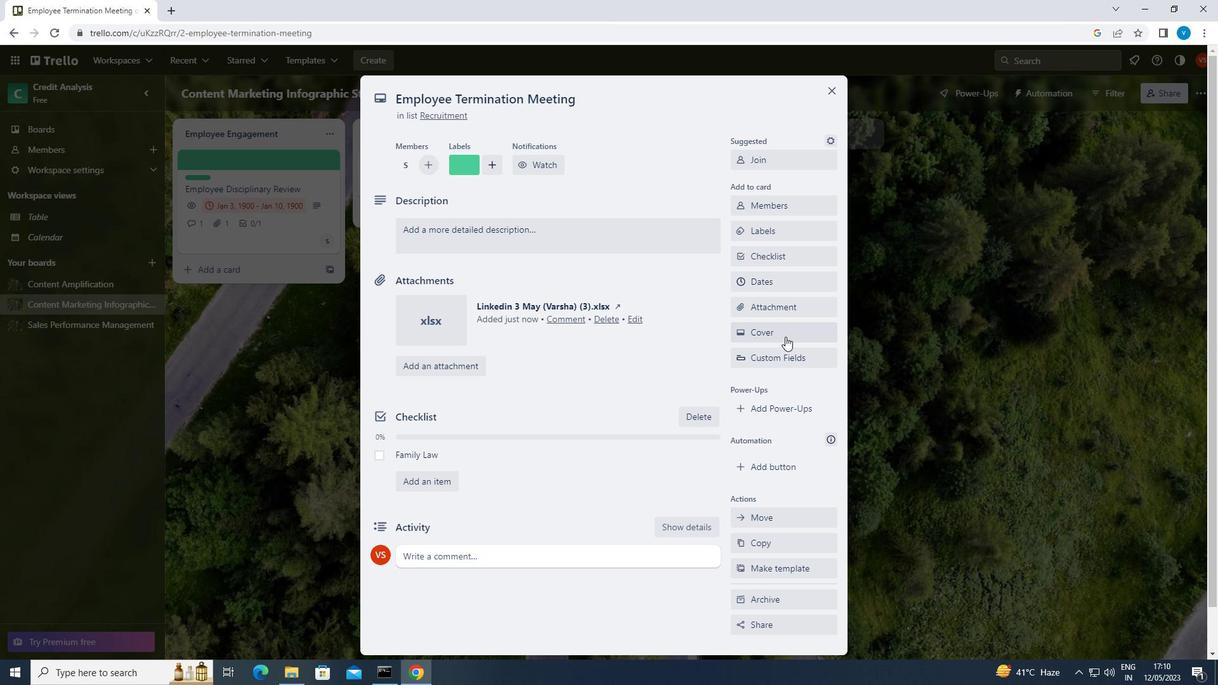 
Action: Mouse moved to (761, 403)
Screenshot: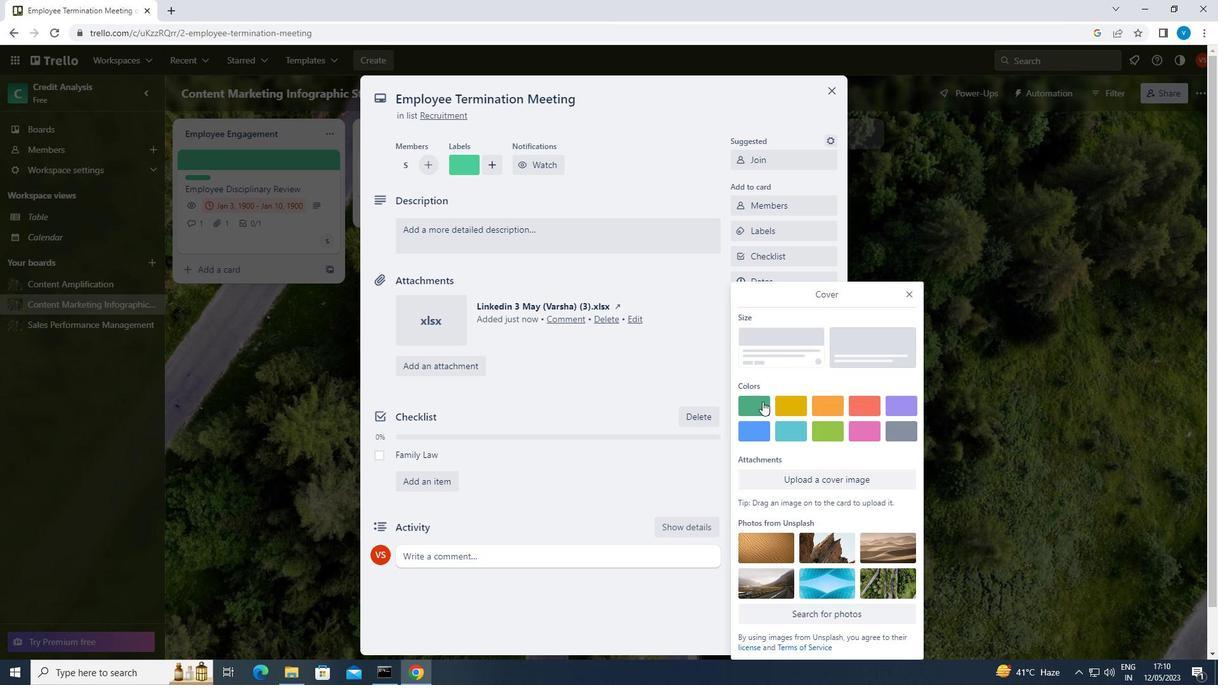 
Action: Mouse pressed left at (761, 403)
Screenshot: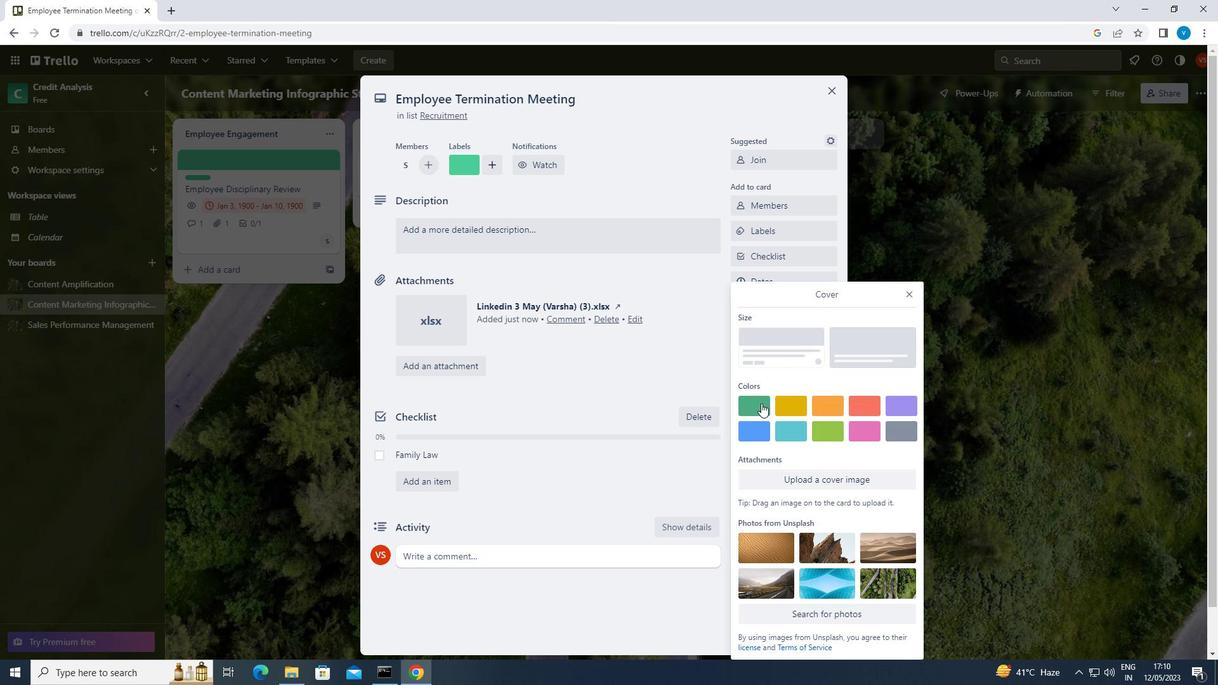 
Action: Mouse moved to (606, 321)
Screenshot: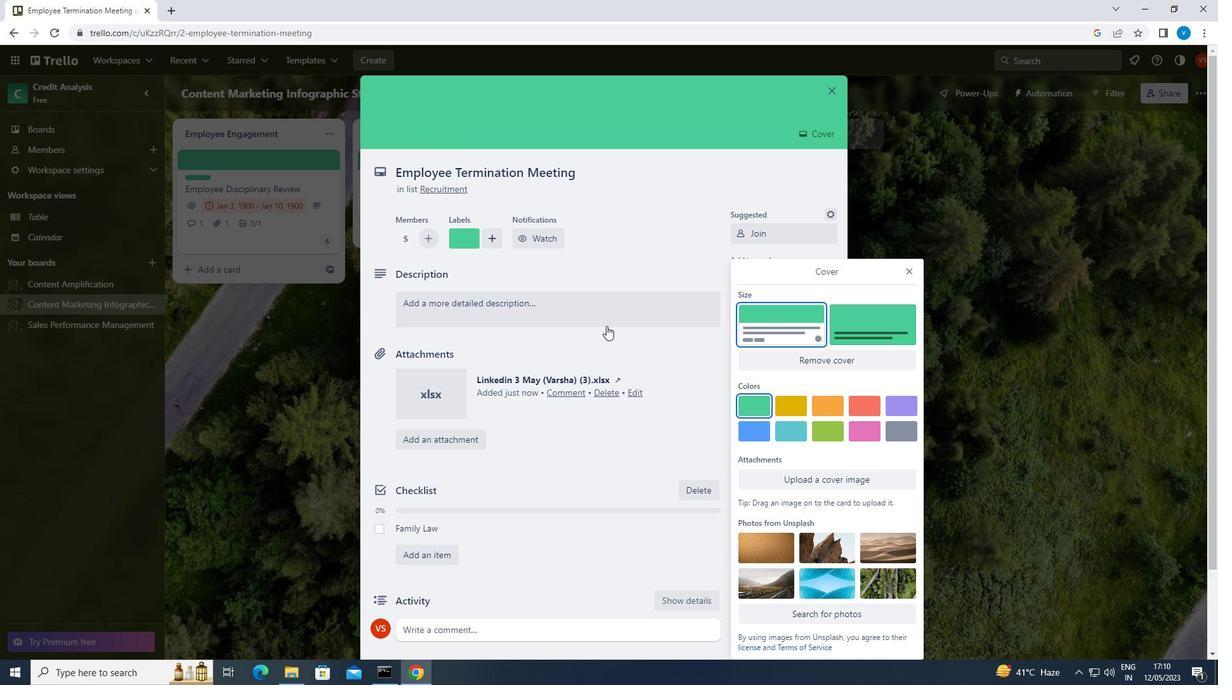 
Action: Mouse pressed left at (606, 321)
Screenshot: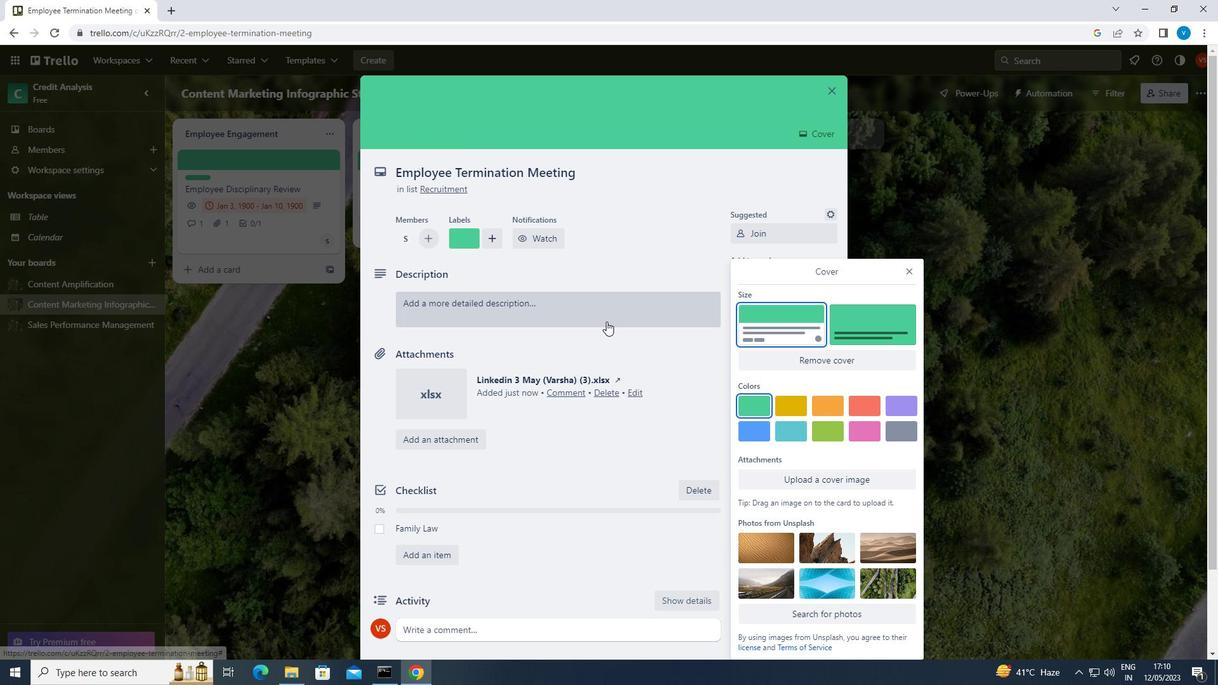 
Action: Mouse moved to (606, 321)
Screenshot: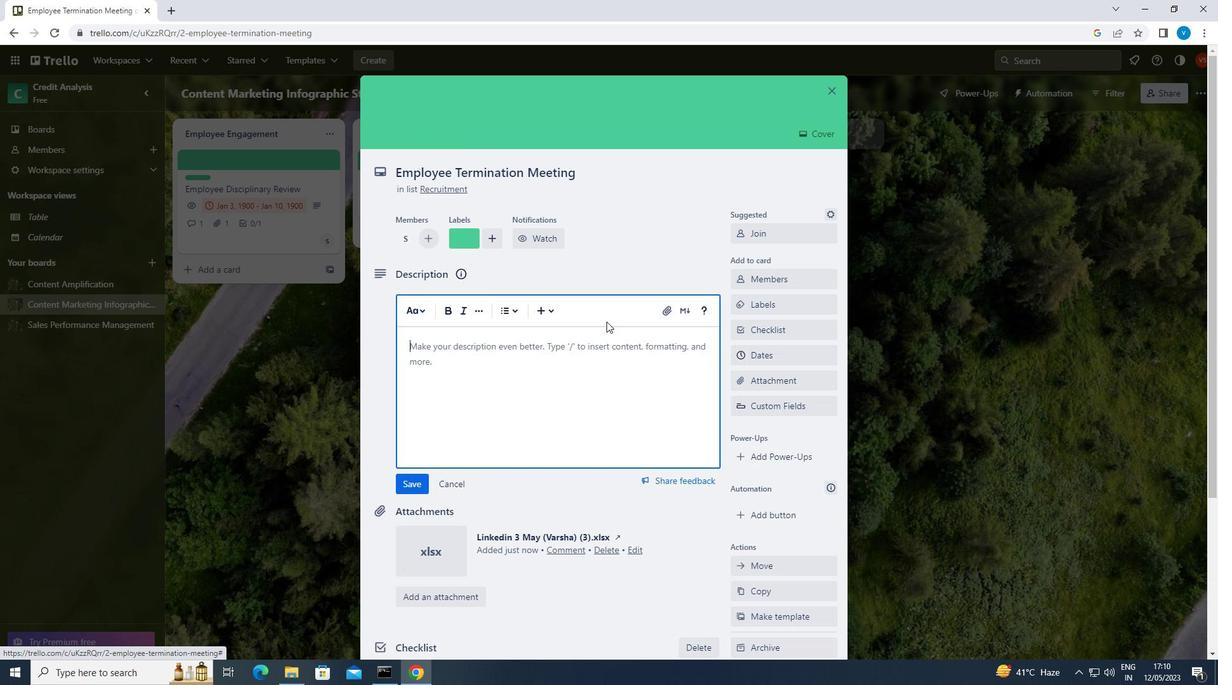 
Action: Key pressed <Key.shift>DEVELOP<Key.space>AND<Key.space>LAUNCH<Key.space>NEW<Key.space>EMAIL<Key.space>MARKETING<Key.space>CAMPAIGN<Key.space>FOR<Key.space>LEAD<Key.space>GENERATION
Screenshot: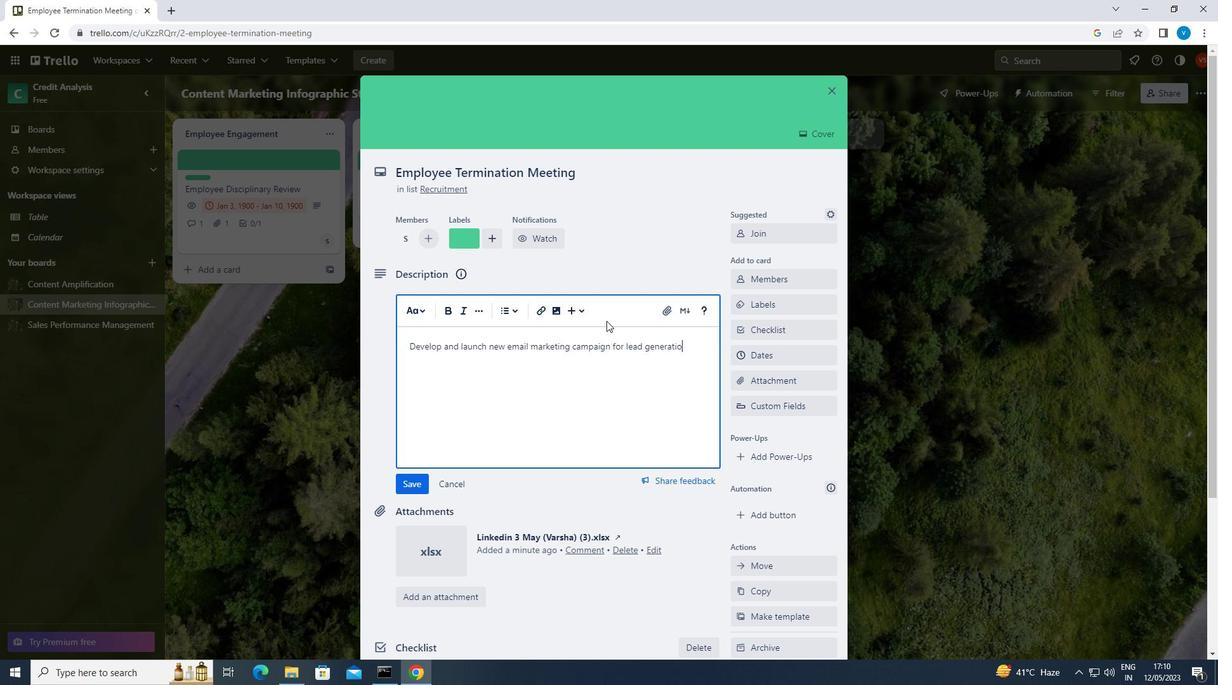 
Action: Mouse moved to (411, 492)
Screenshot: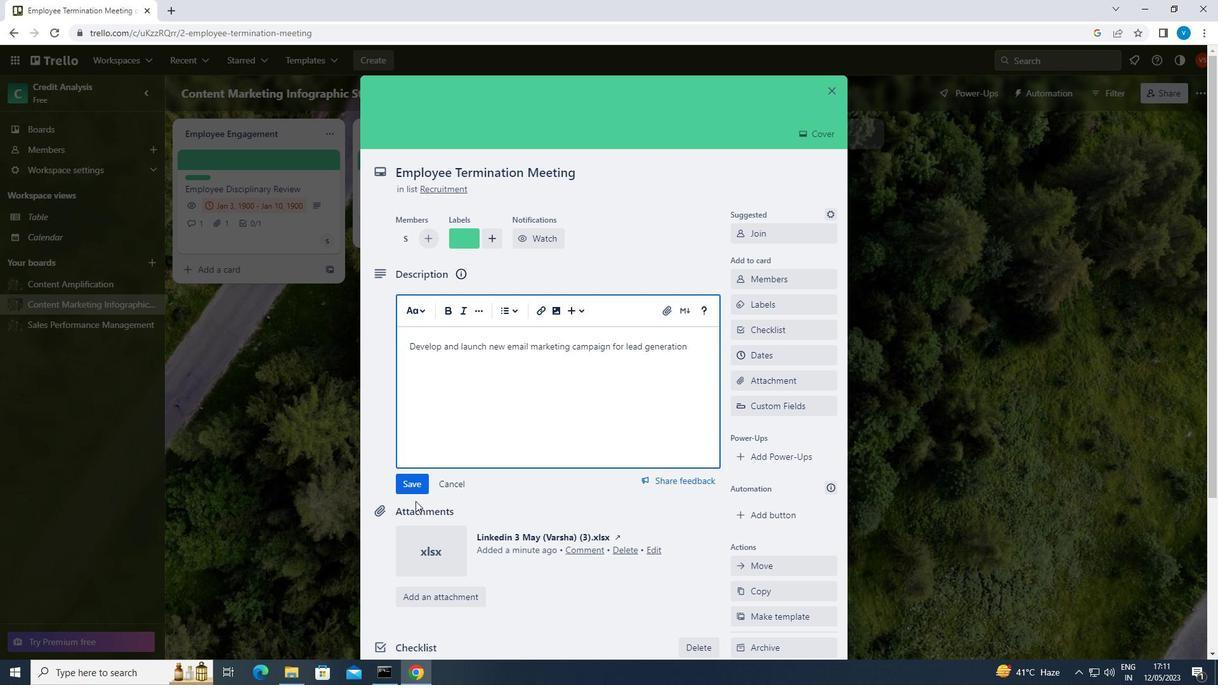 
Action: Mouse pressed left at (411, 492)
Screenshot: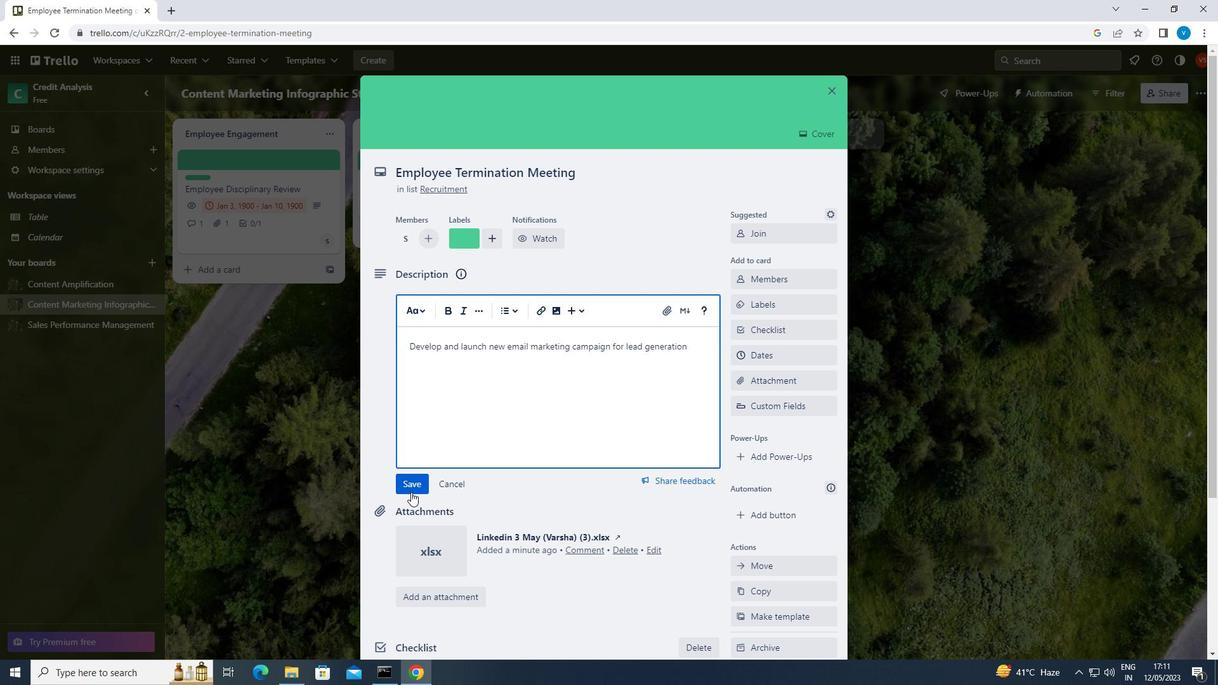 
Action: Mouse moved to (481, 610)
Screenshot: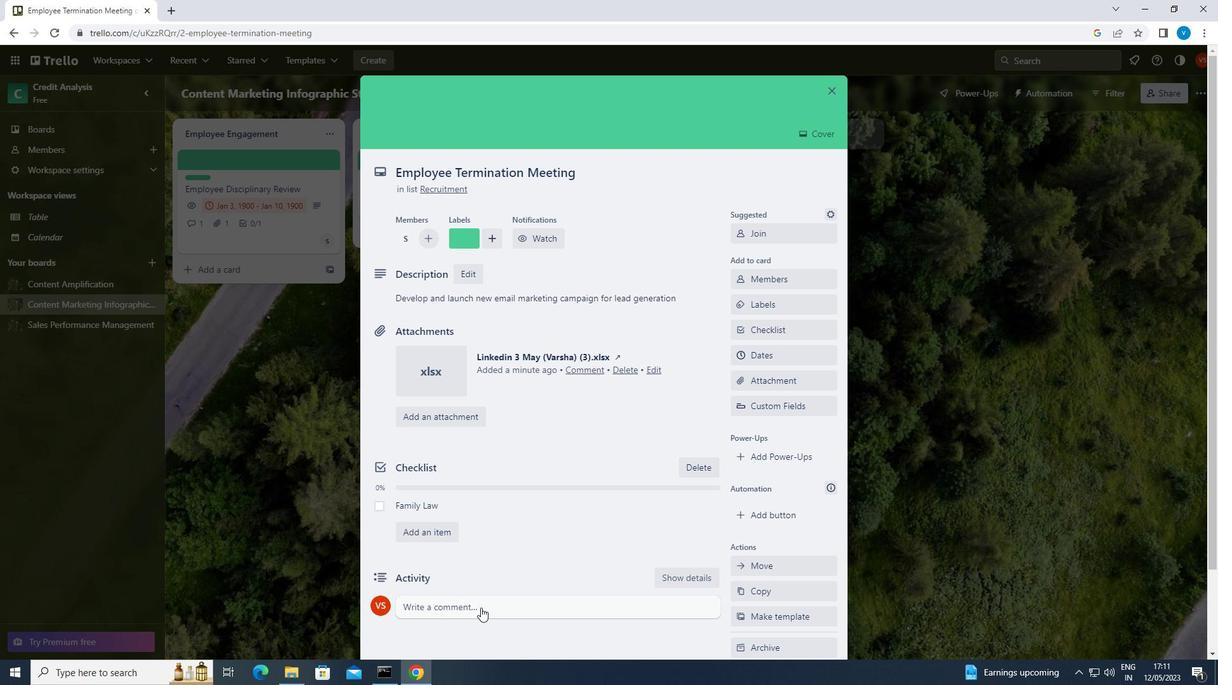
Action: Mouse pressed left at (481, 610)
Screenshot: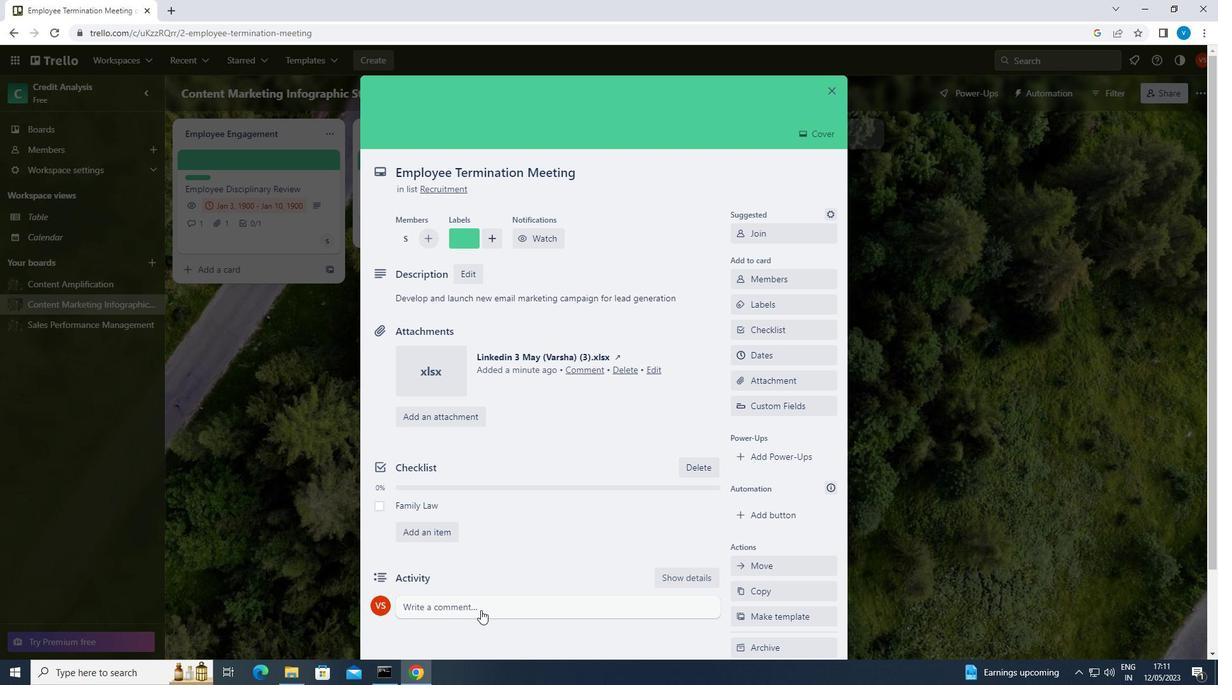 
Action: Mouse moved to (495, 617)
Screenshot: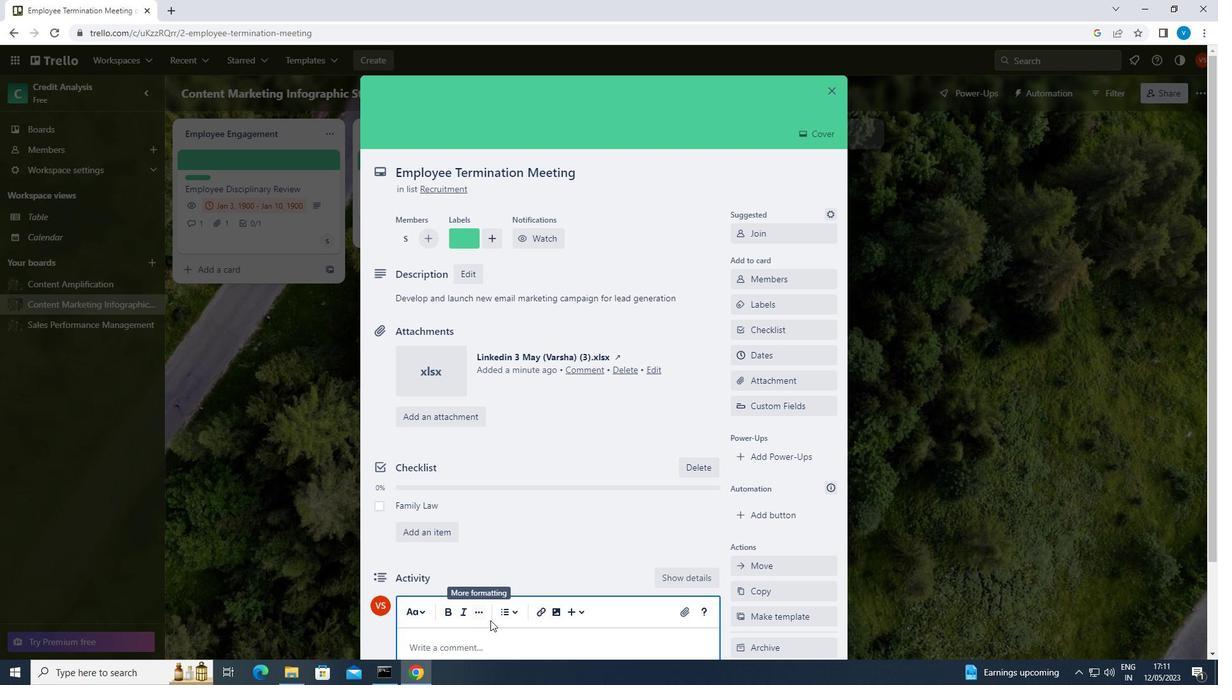 
Action: Key pressed <Key.shift>THIS<Key.space>TASK<Key.space>REQUIRES<Key.space>US<Key.space>TO<Key.space>BE<Key.space>PROACTIVE<Key.space>IN<Key.space>IDENTIFYING<Key.space>POTENTIAL<Key.space>OPPORTUNITIES<Key.space>FOR<Key.space>IMPROVEMENT<Key.space>AND<Key.space>GROWTH.
Screenshot: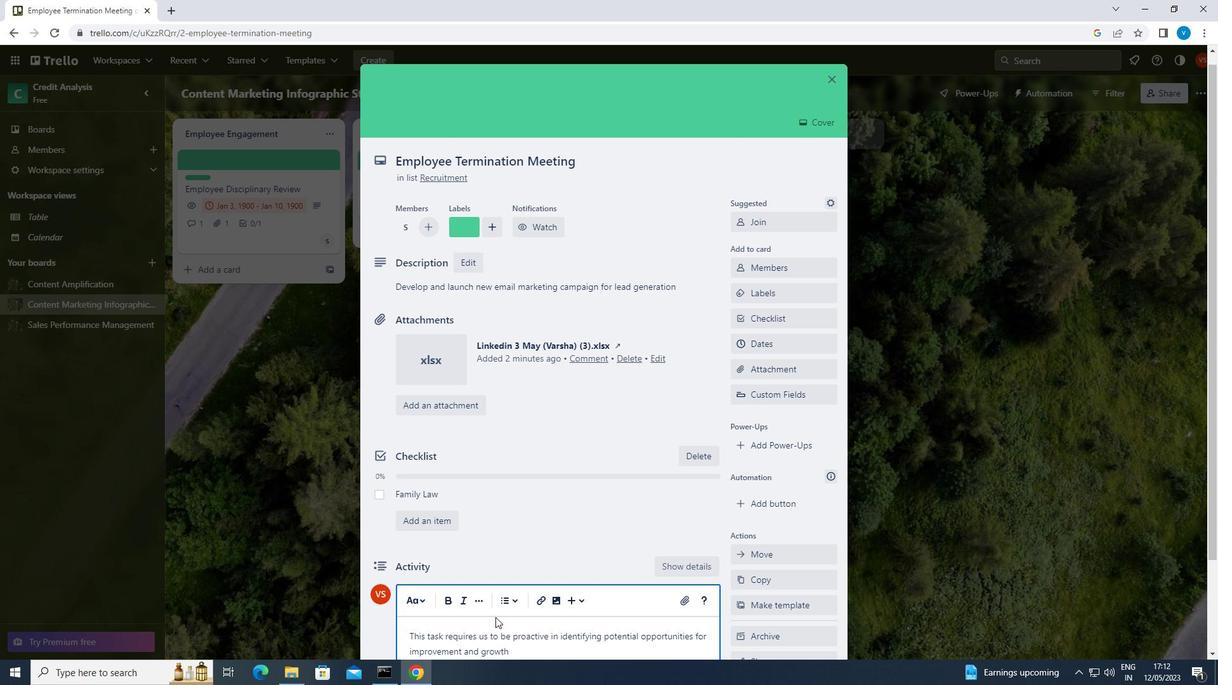 
Action: Mouse moved to (516, 604)
Screenshot: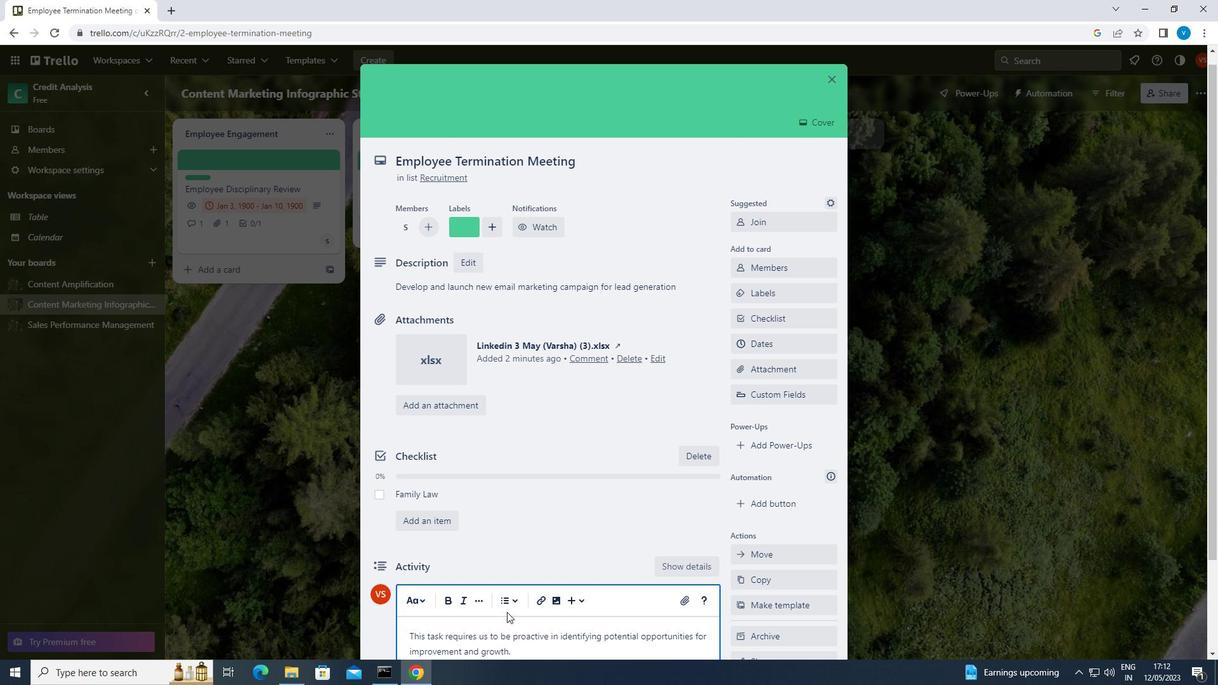 
Action: Mouse scrolled (516, 604) with delta (0, 0)
Screenshot: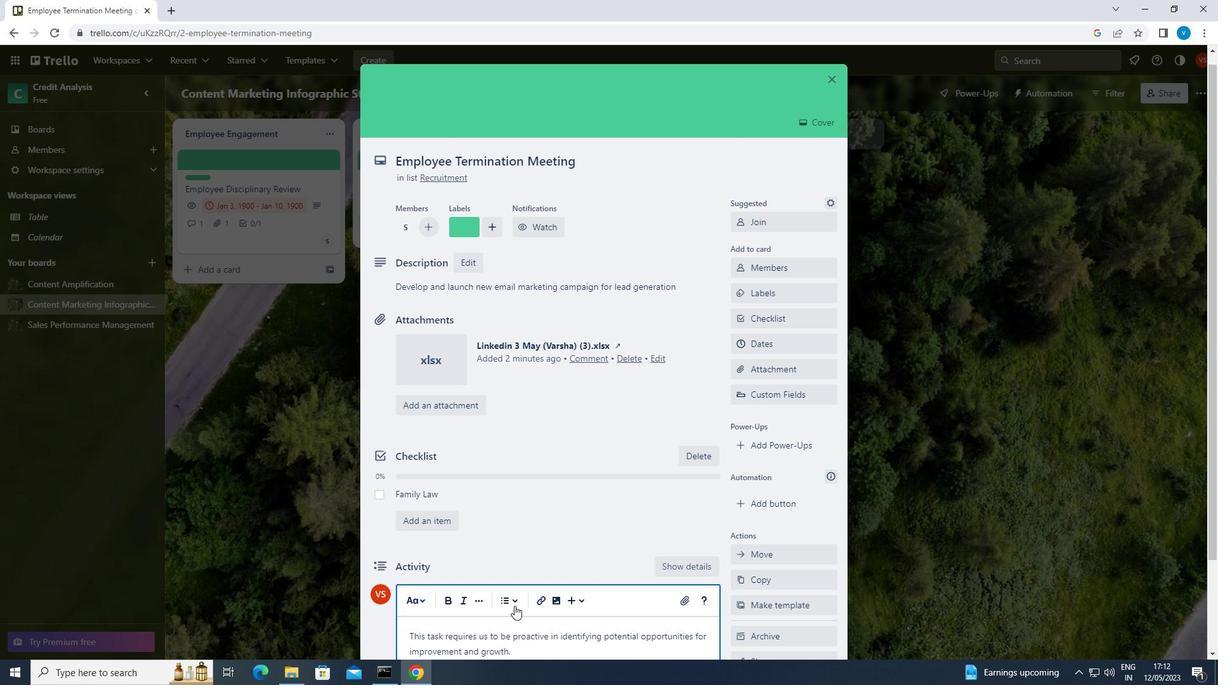 
Action: Mouse scrolled (516, 604) with delta (0, 0)
Screenshot: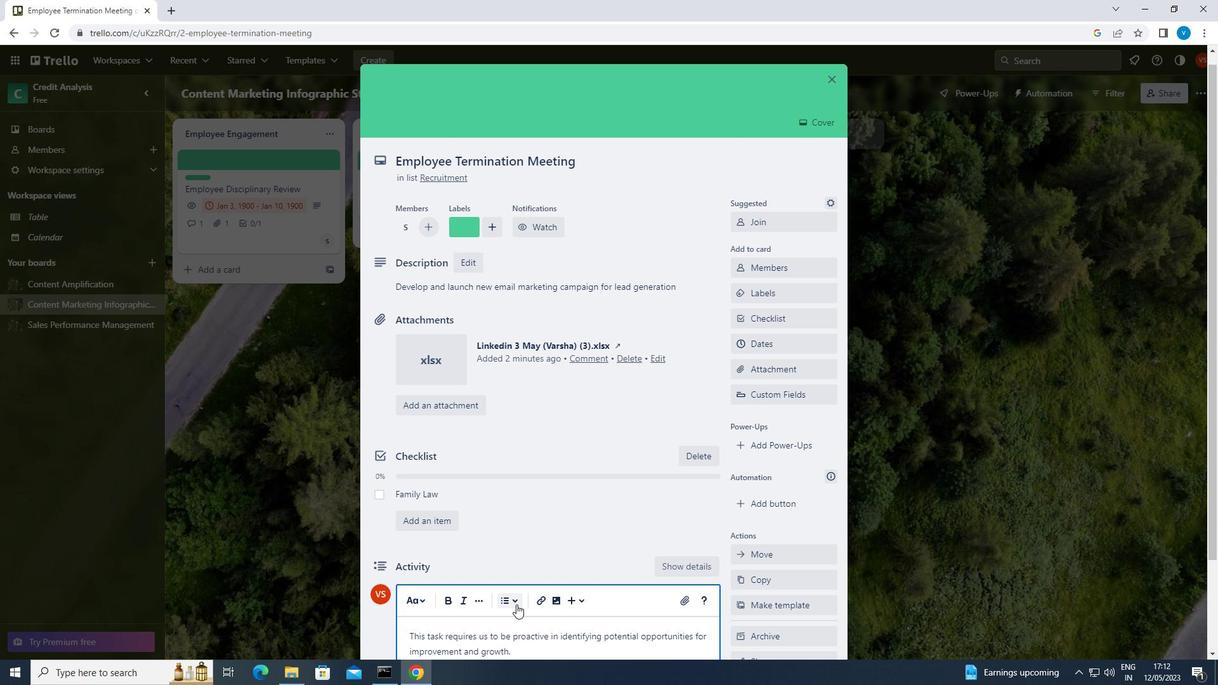 
Action: Mouse moved to (422, 577)
Screenshot: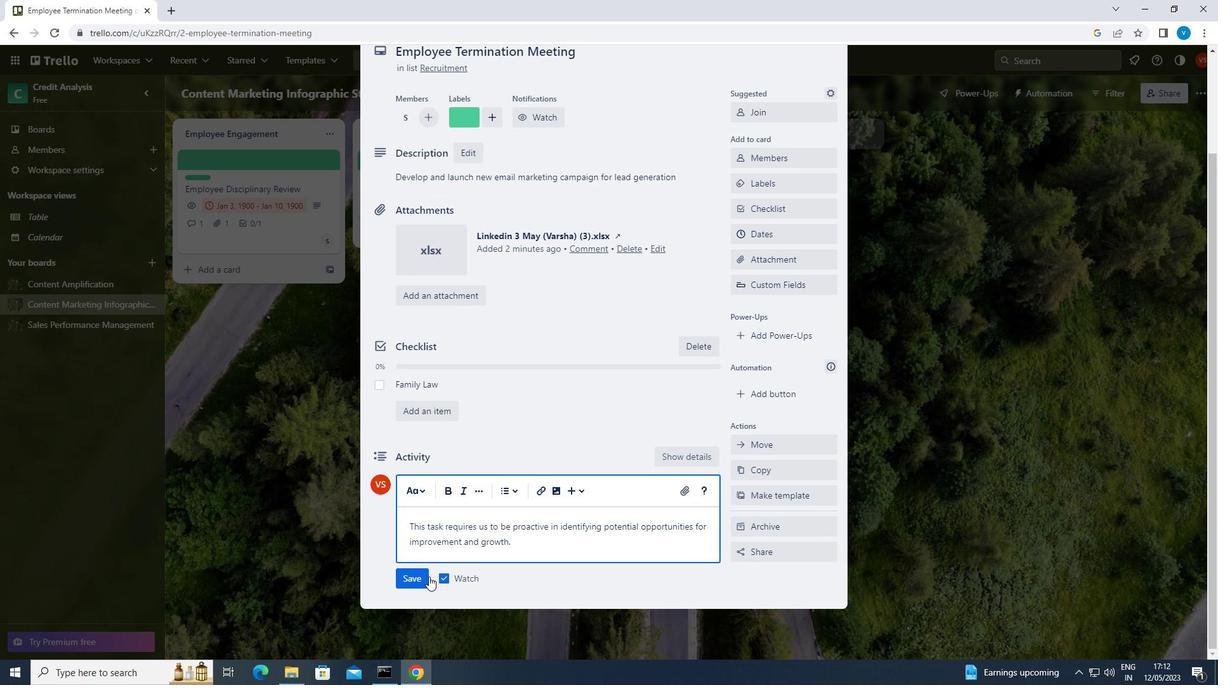 
Action: Mouse pressed left at (422, 577)
Screenshot: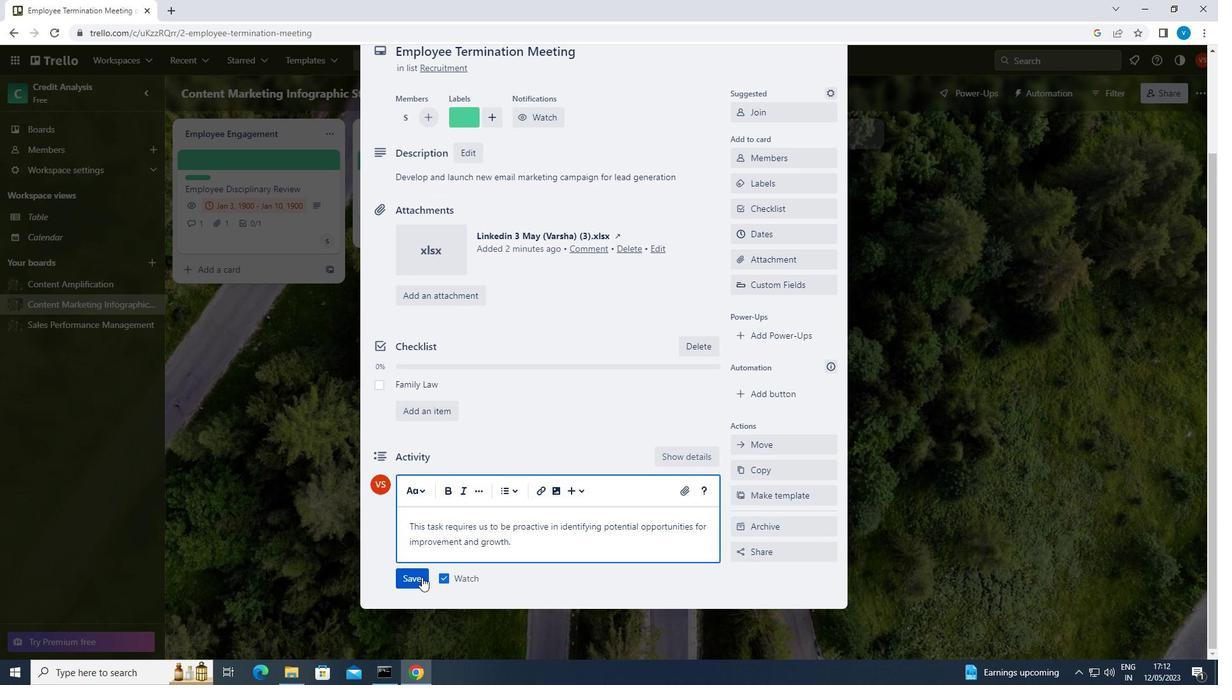 
Action: Mouse moved to (762, 245)
Screenshot: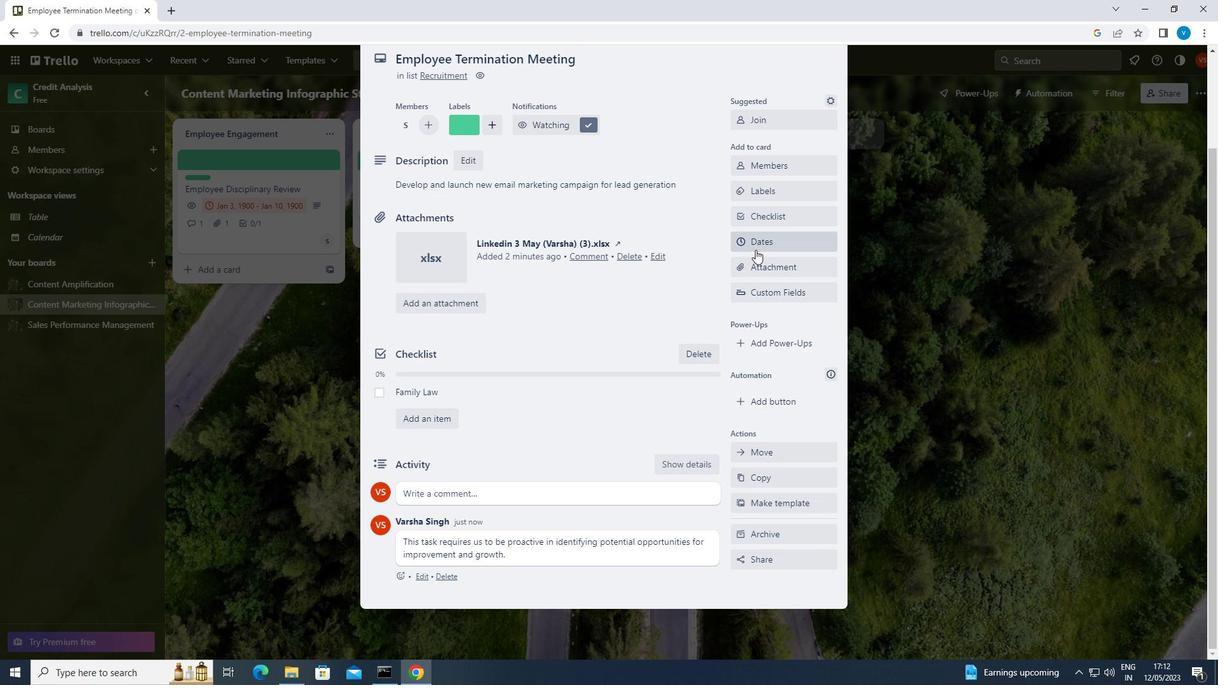 
Action: Mouse pressed left at (762, 245)
Screenshot: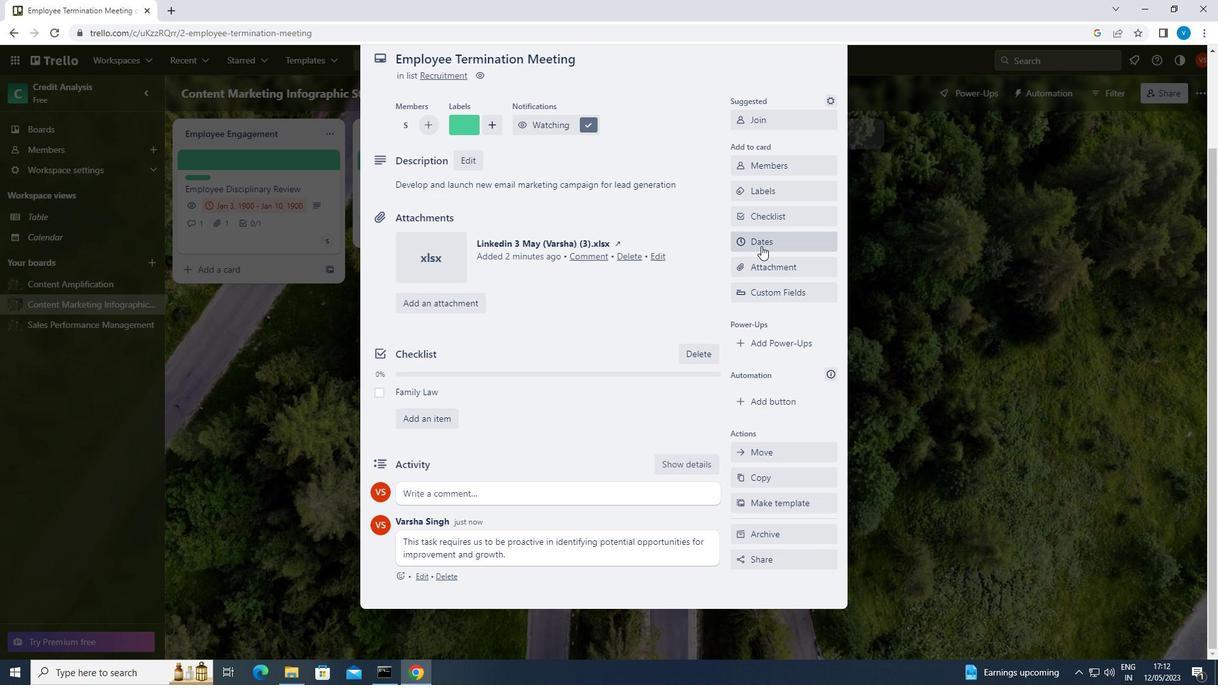 
Action: Mouse moved to (744, 321)
Screenshot: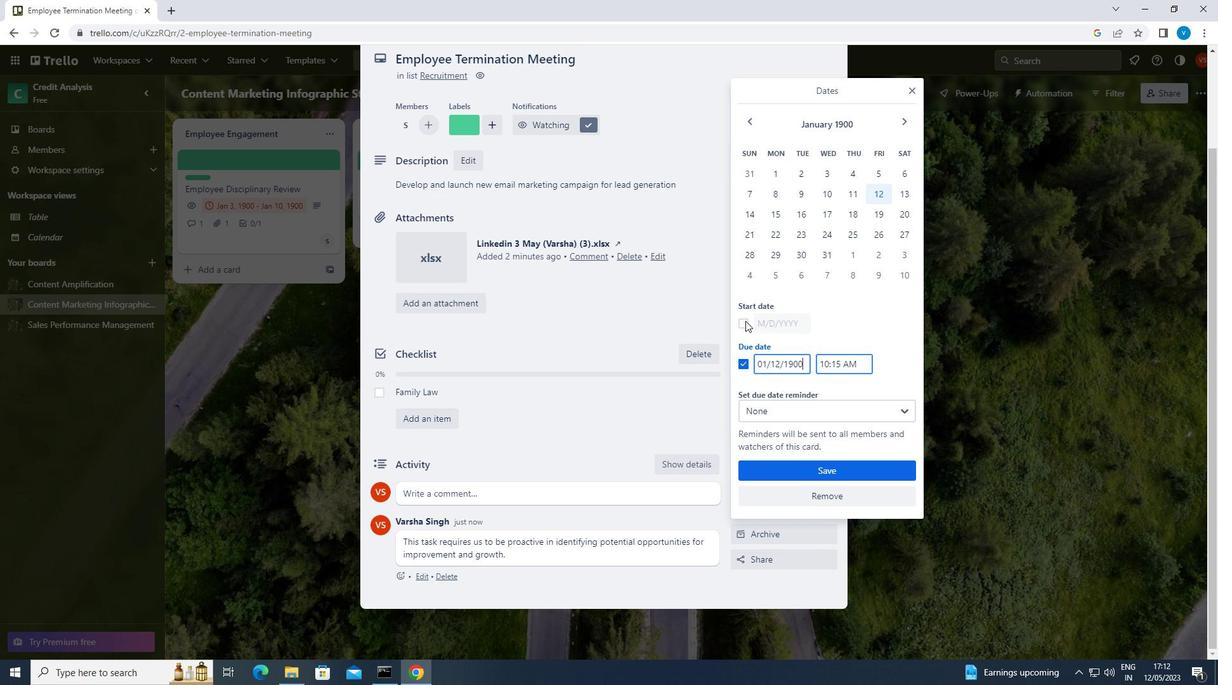
Action: Mouse pressed left at (744, 321)
Screenshot: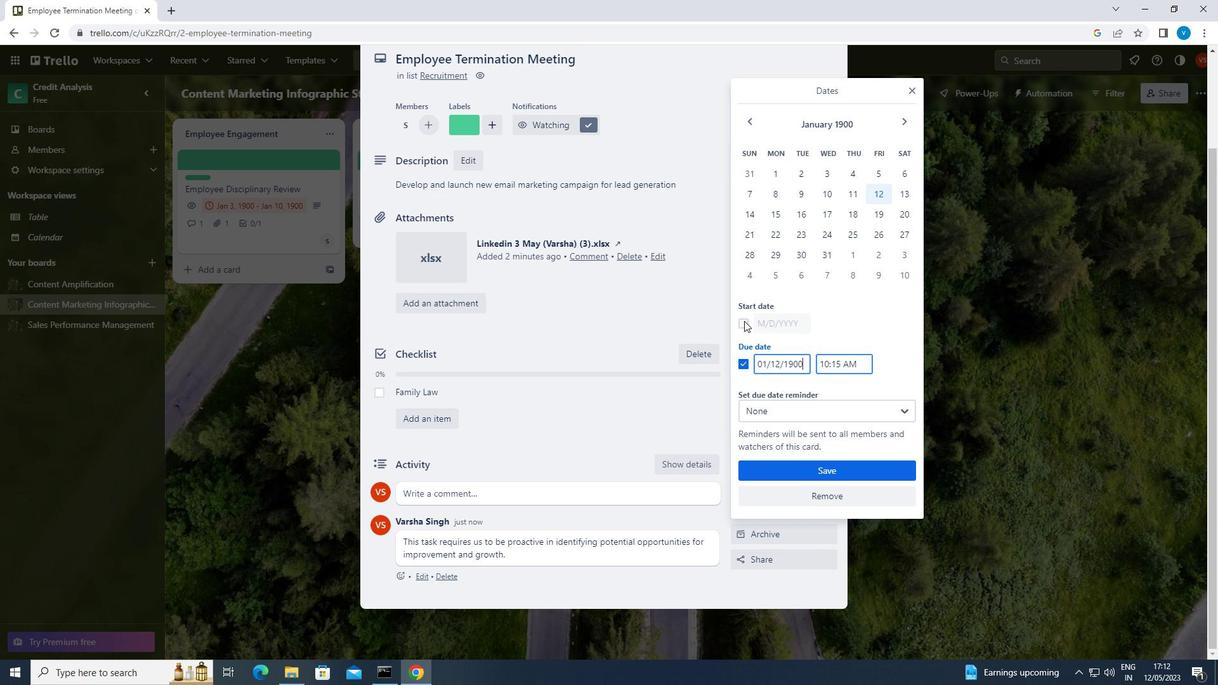 
Action: Mouse moved to (802, 323)
Screenshot: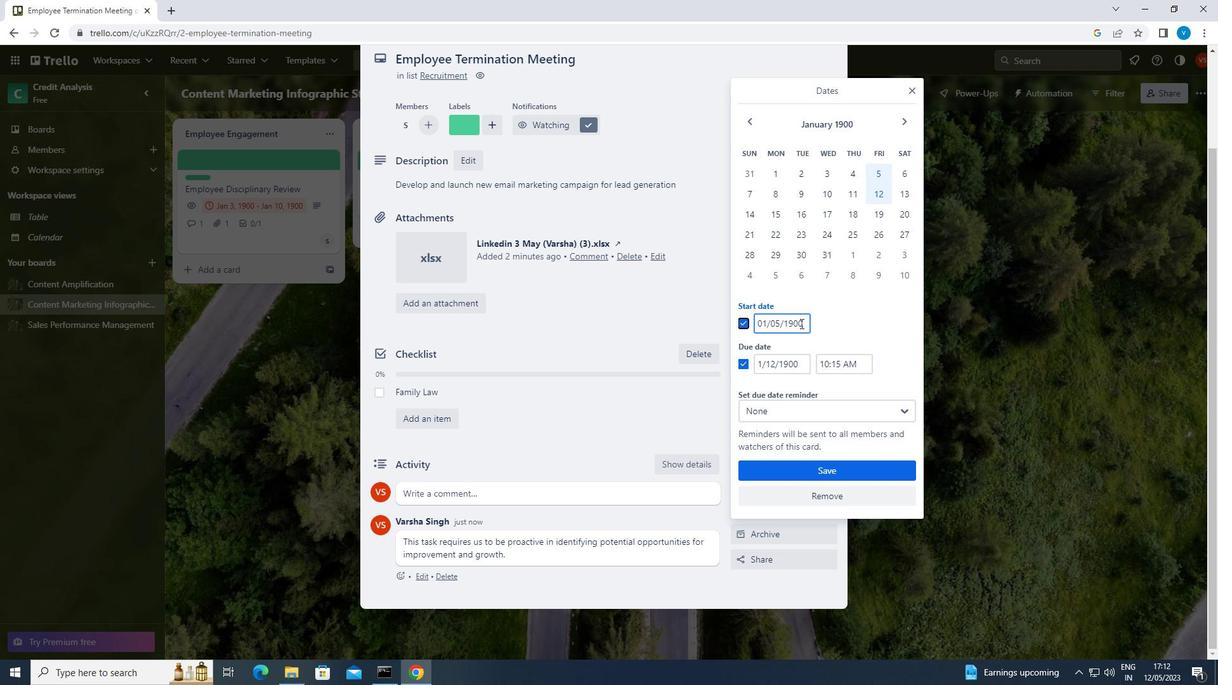 
Action: Mouse pressed left at (802, 323)
Screenshot: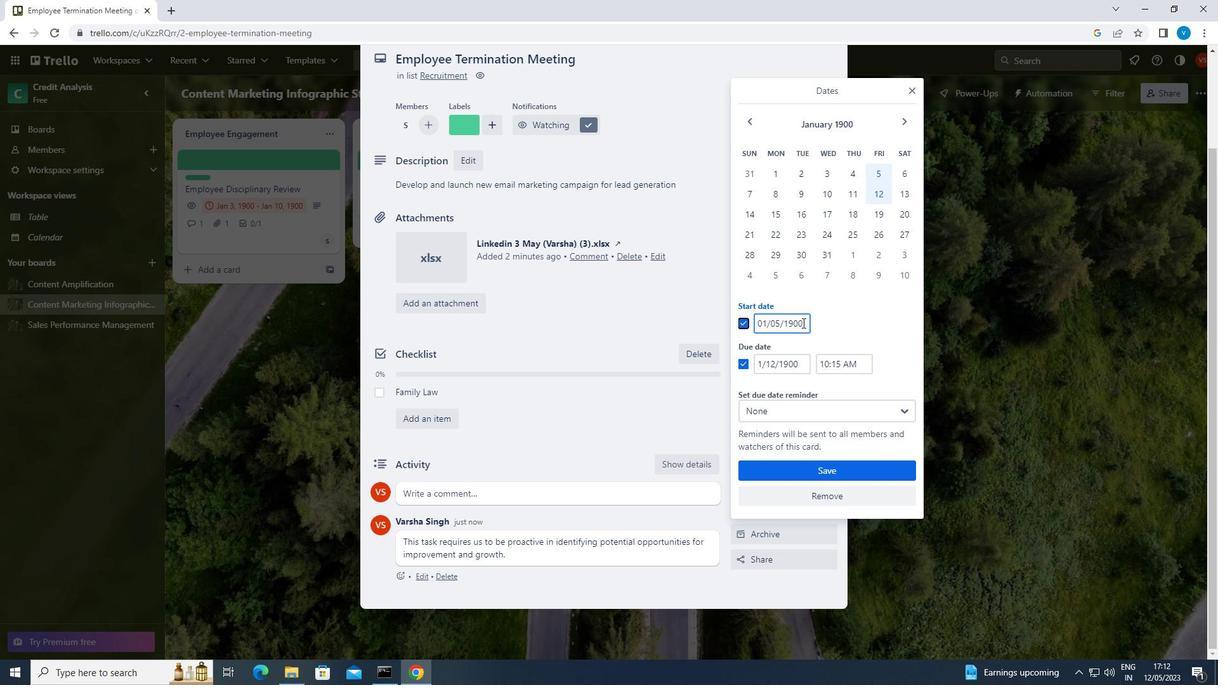 
Action: Mouse moved to (801, 323)
Screenshot: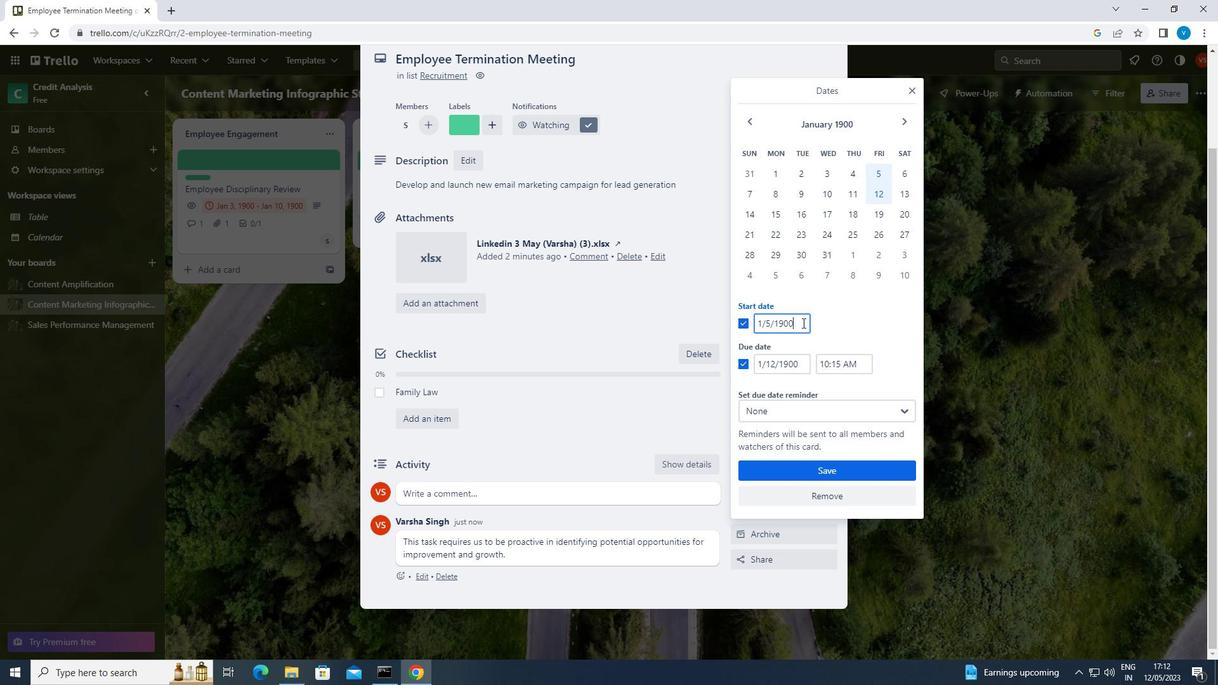 
Action: Key pressed <Key.backspace><Key.backspace><Key.backspace><Key.backspace><Key.backspace><Key.backspace><Key.backspace><Key.backspace><Key.backspace><Key.backspace><Key.backspace><Key.backspace>01/06/1900
Screenshot: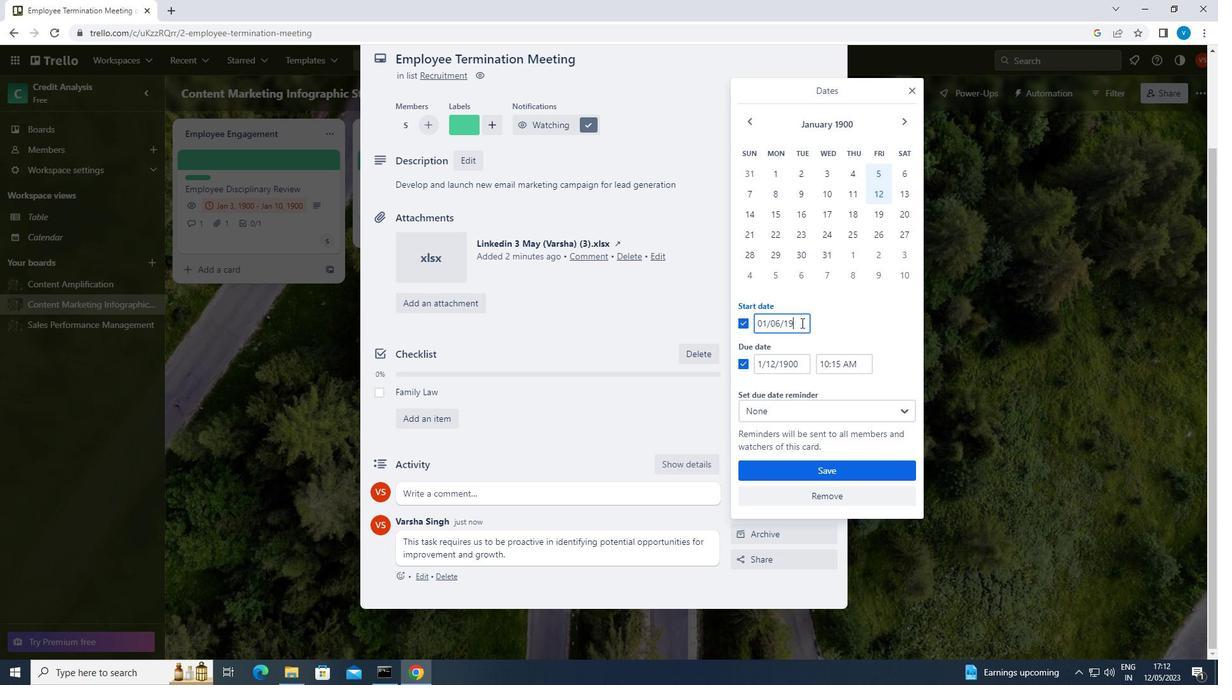 
Action: Mouse moved to (803, 359)
Screenshot: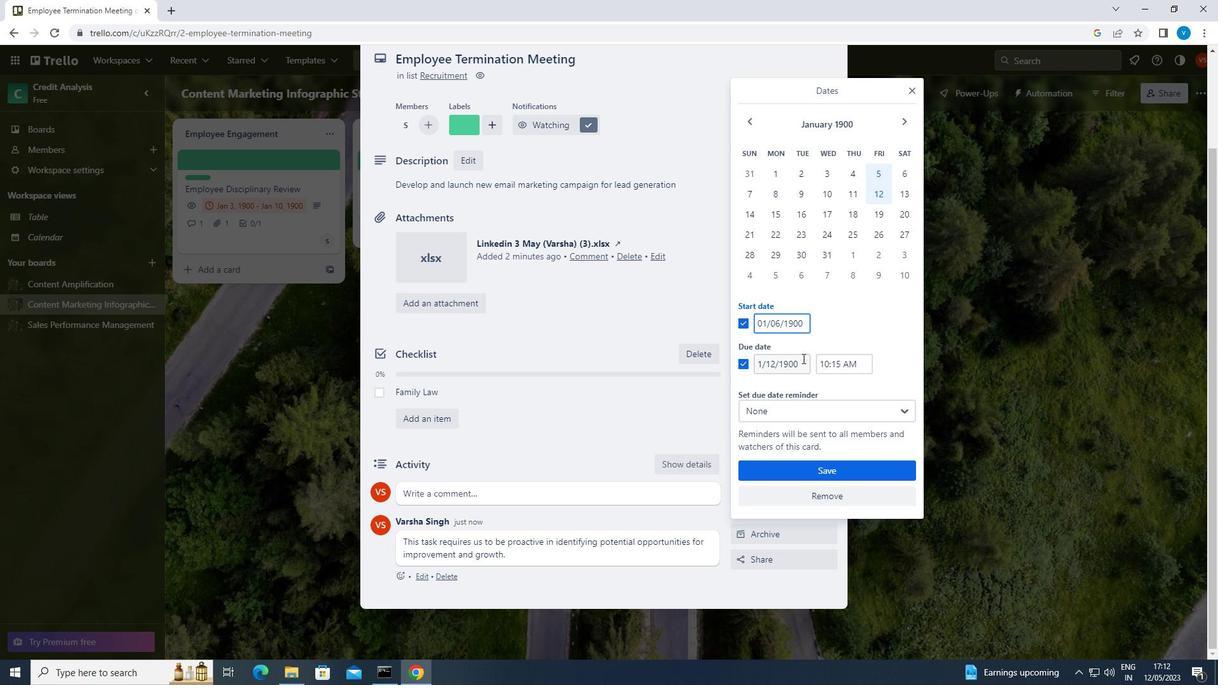 
Action: Mouse pressed left at (803, 359)
Screenshot: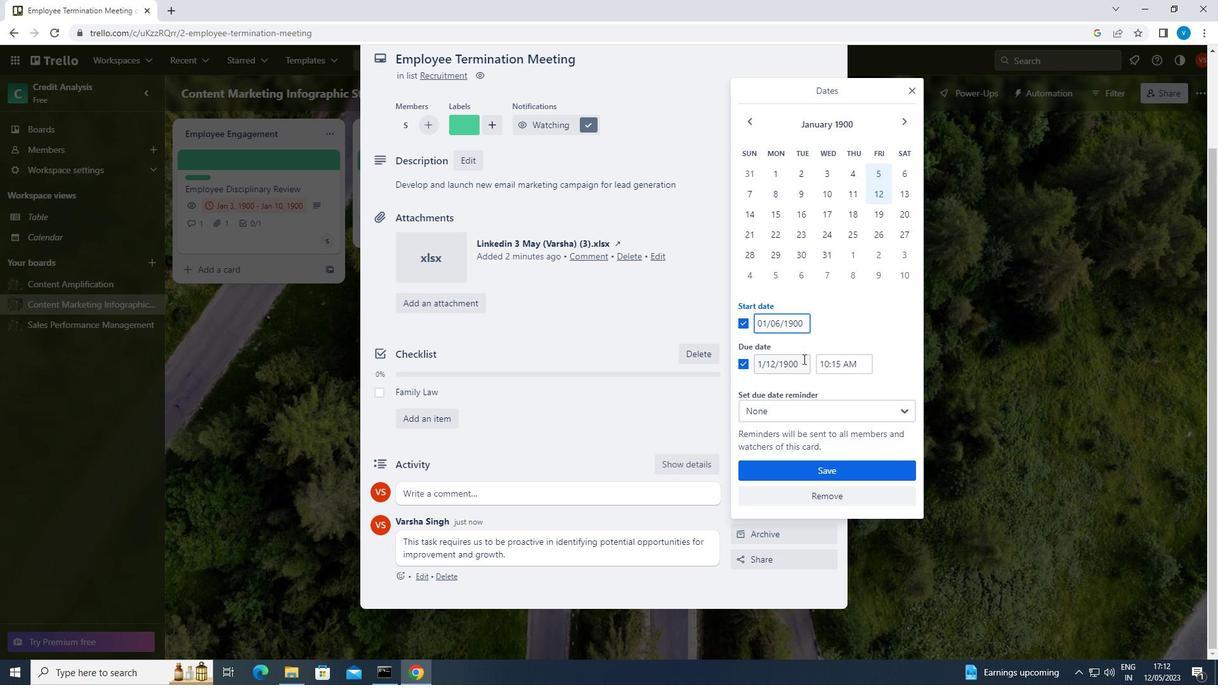 
Action: Key pressed <Key.backspace><Key.backspace><Key.backspace><Key.backspace><Key.backspace><Key.backspace><Key.backspace><Key.backspace><Key.backspace><Key.backspace><Key.backspace><Key.backspace><Key.backspace><Key.backspace>13<Key.backspace><Key.backspace>01/13/1900
Screenshot: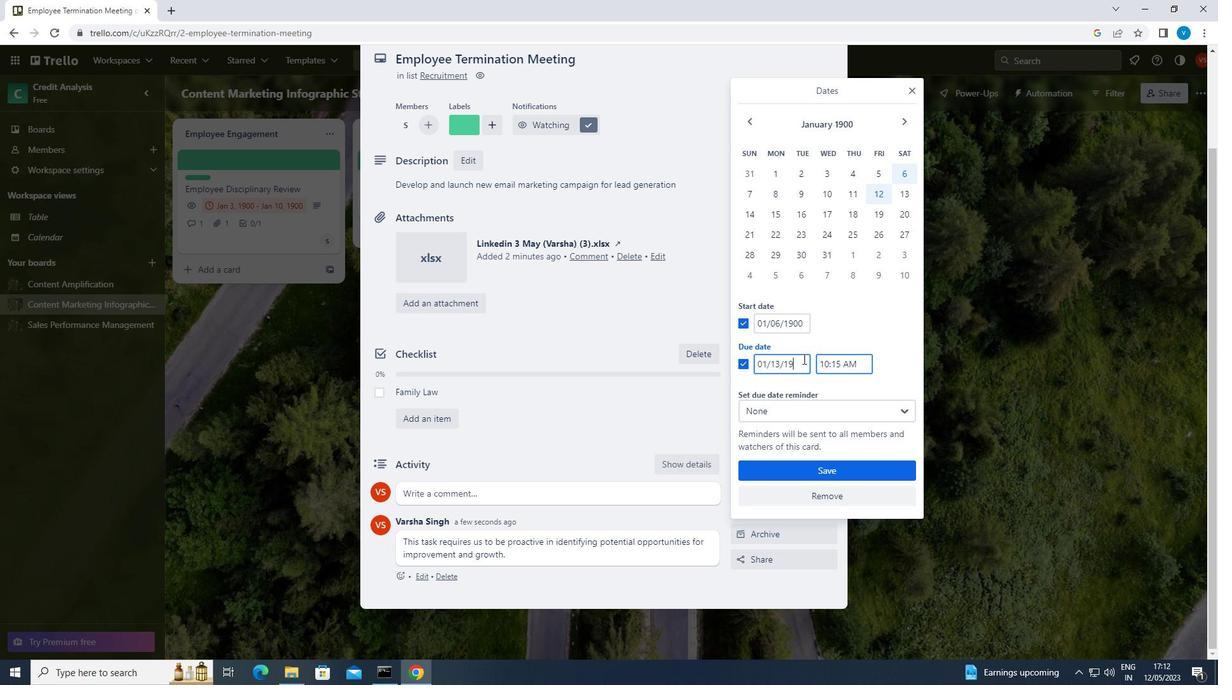 
Action: Mouse moved to (814, 470)
Screenshot: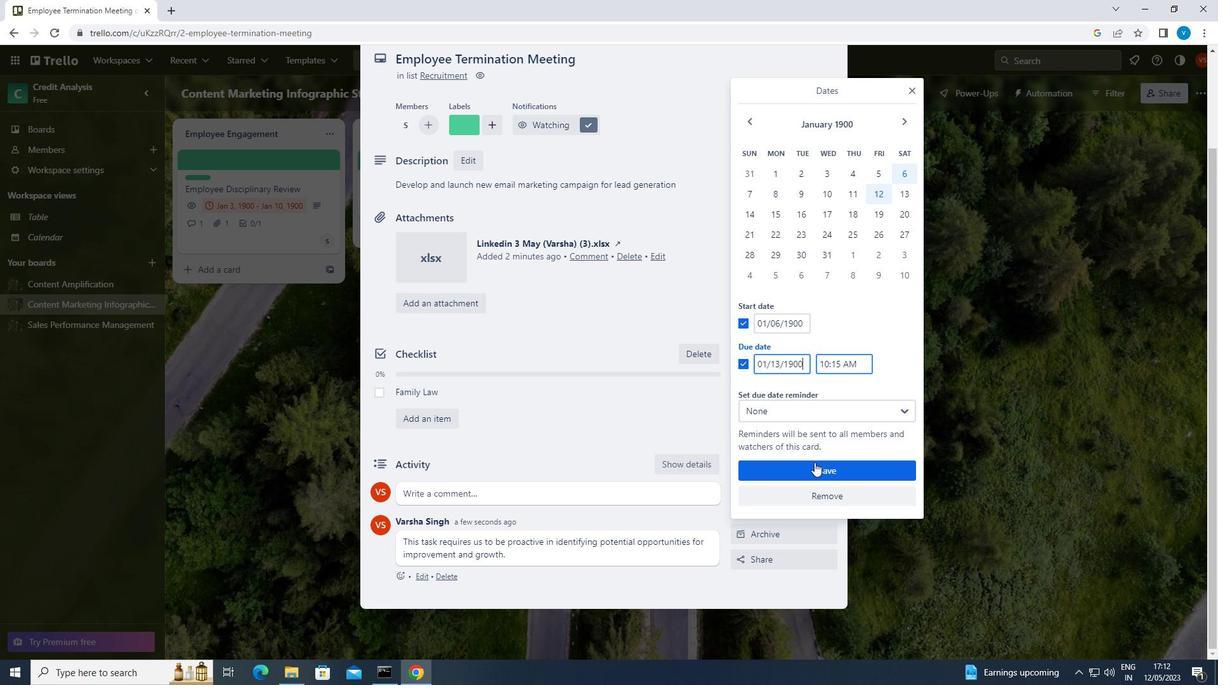 
Action: Mouse pressed left at (814, 470)
Screenshot: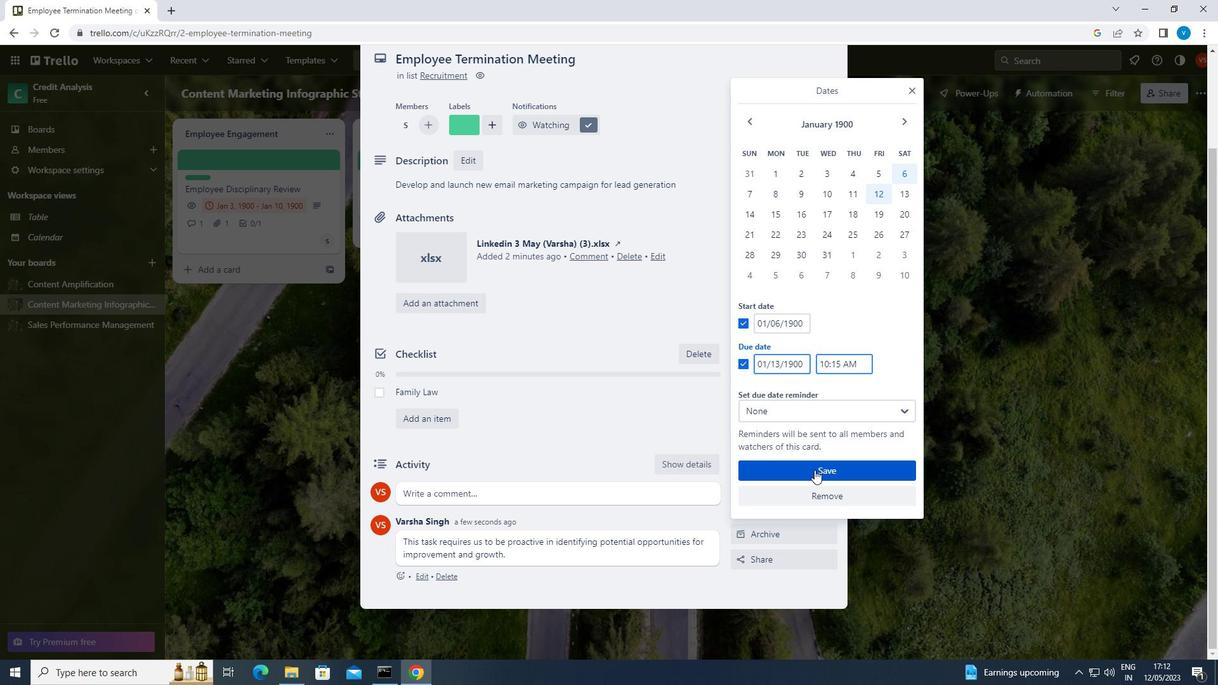 
